 Task: Create a sub task Release to Production / Go Live for the task  Develop a new online tool for online market research in the project BitBridge , assign it to team member softage.2@softage.net and update the status of the sub task to  At Risk , set the priority of the sub task to Medium
Action: Mouse moved to (932, 280)
Screenshot: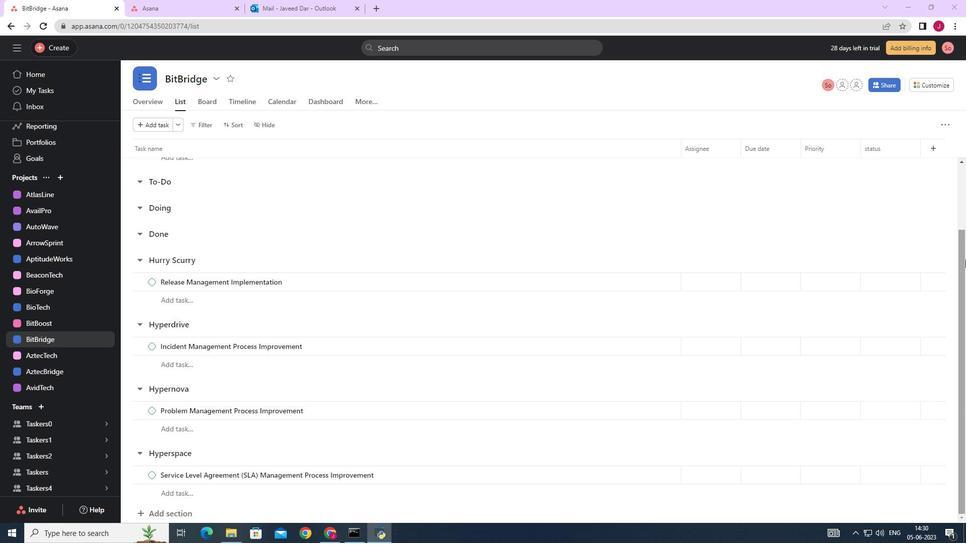 
Action: Mouse scrolled (934, 278) with delta (0, 0)
Screenshot: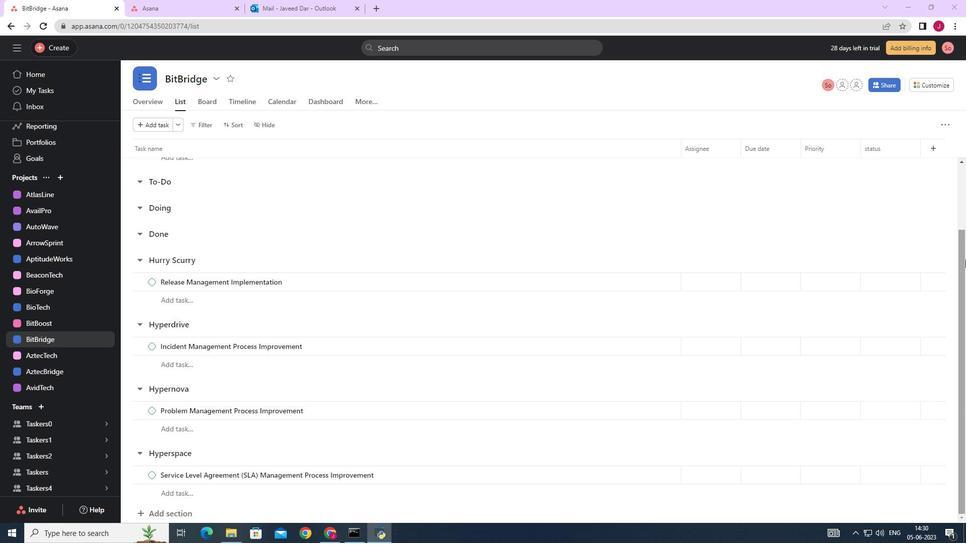
Action: Mouse moved to (902, 297)
Screenshot: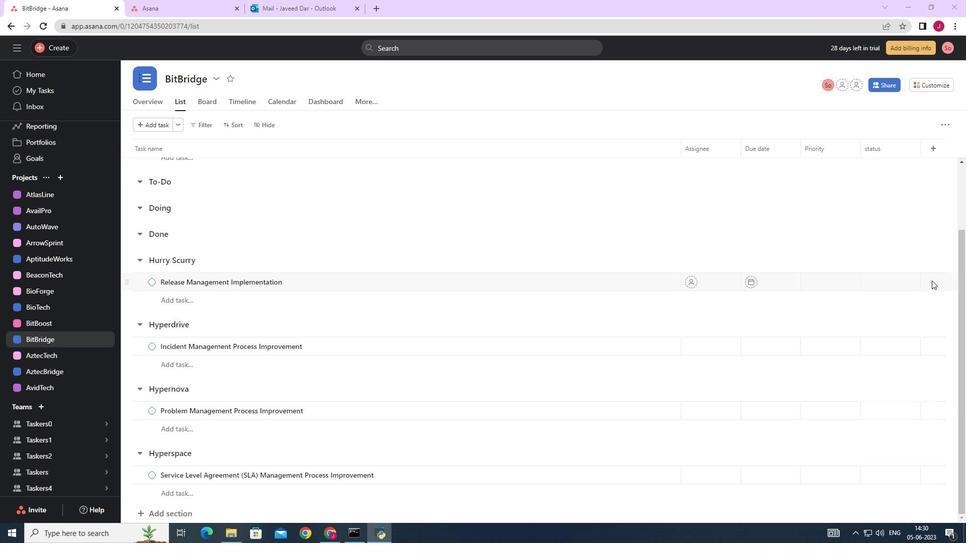 
Action: Mouse scrolled (927, 285) with delta (0, 0)
Screenshot: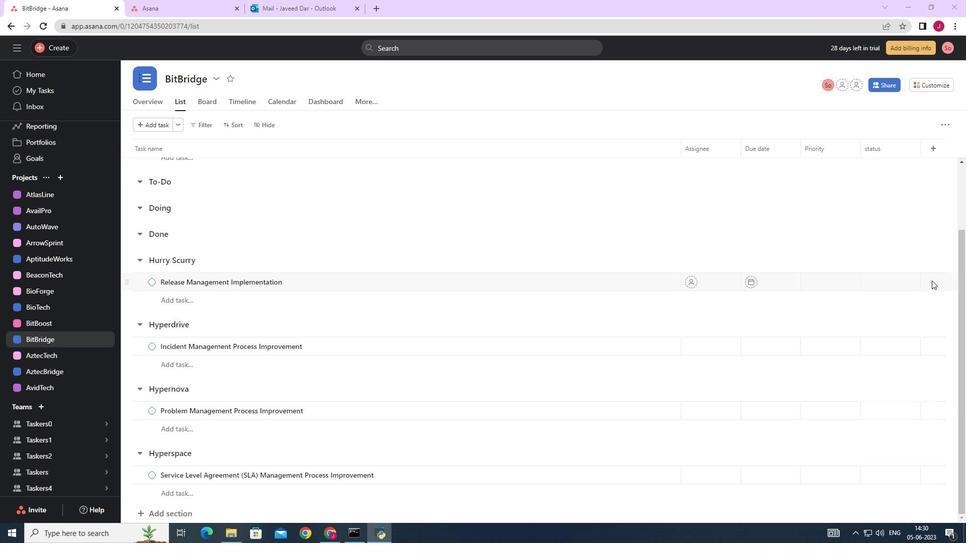 
Action: Mouse moved to (897, 299)
Screenshot: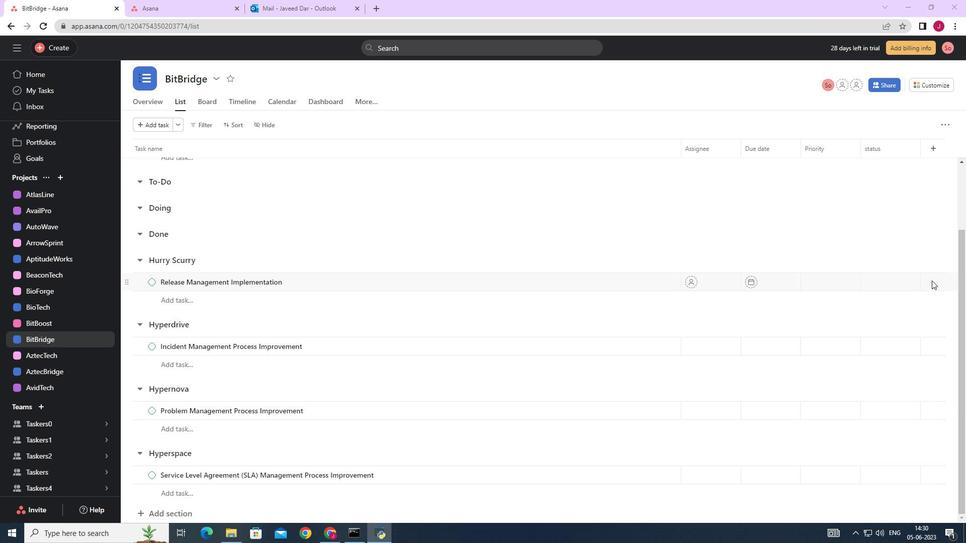 
Action: Mouse scrolled (923, 288) with delta (0, 0)
Screenshot: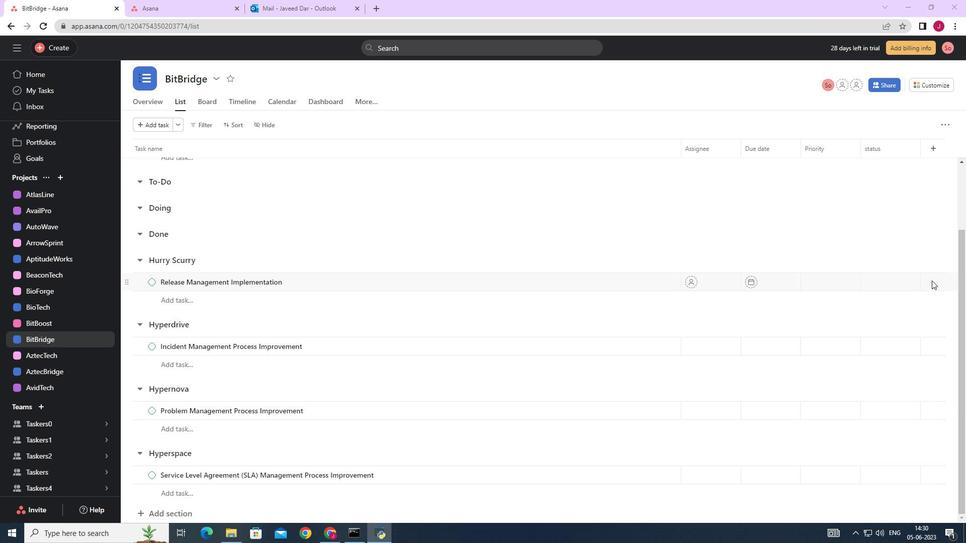 
Action: Mouse moved to (892, 300)
Screenshot: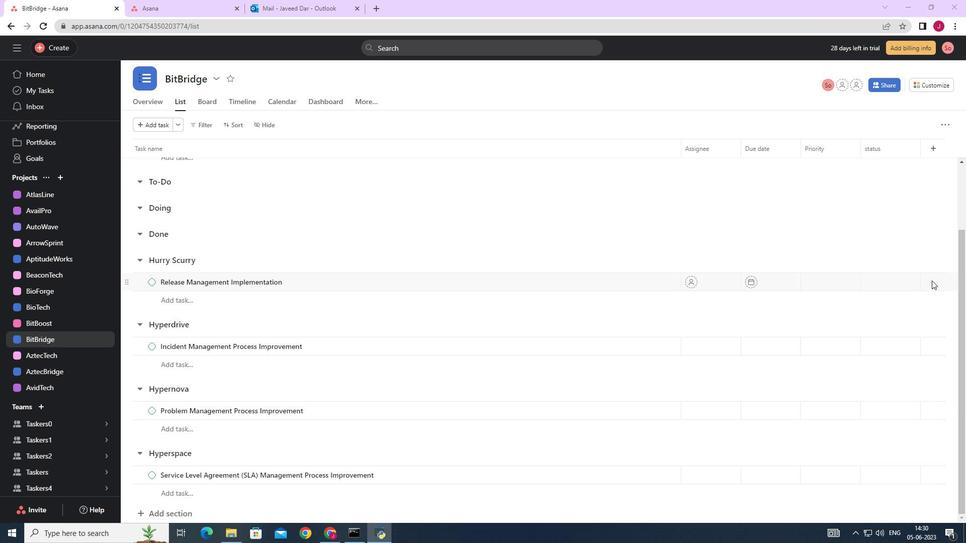 
Action: Mouse scrolled (921, 289) with delta (0, 0)
Screenshot: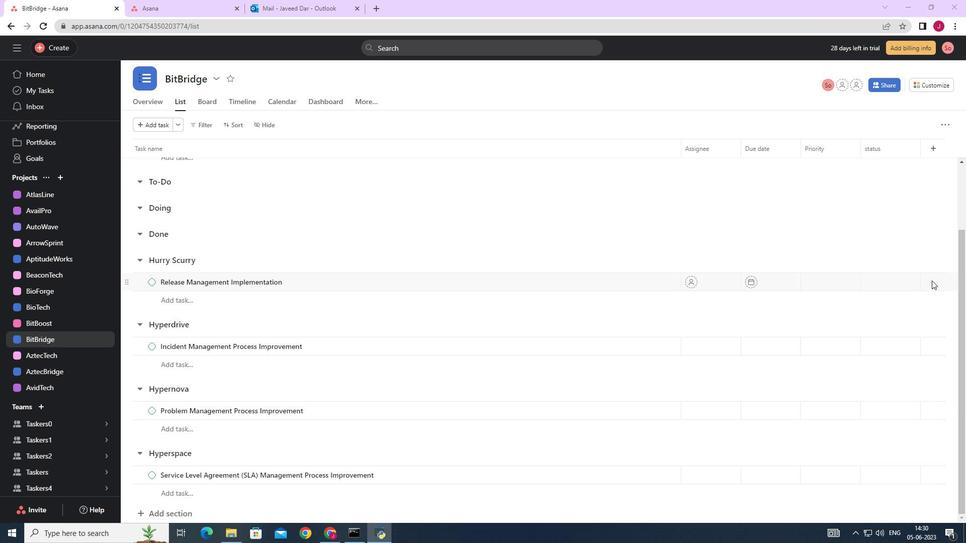 
Action: Mouse moved to (884, 303)
Screenshot: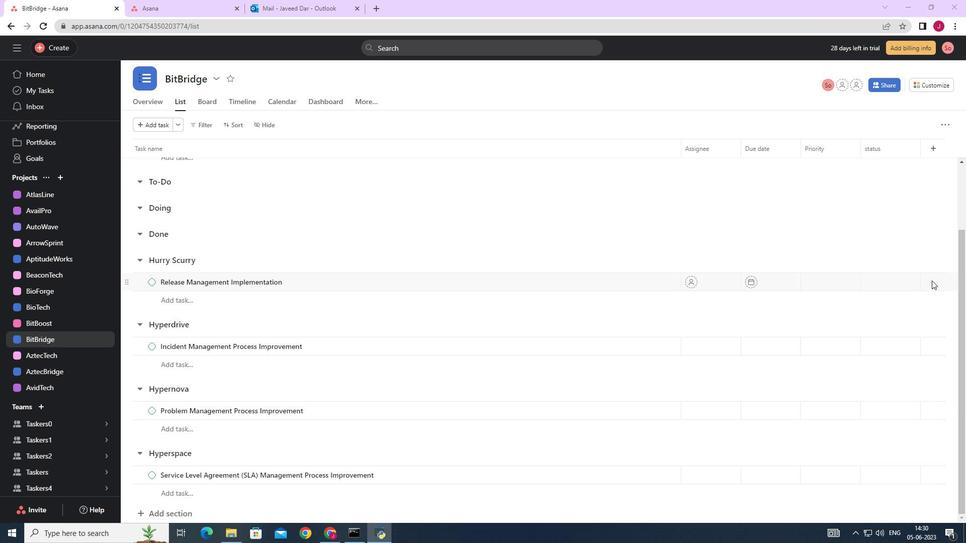 
Action: Mouse scrolled (921, 289) with delta (0, 0)
Screenshot: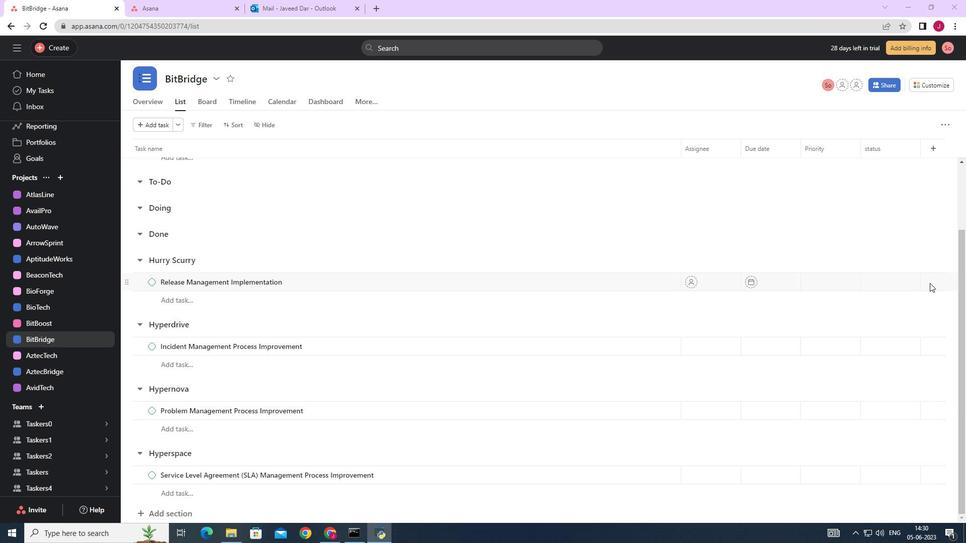 
Action: Mouse moved to (753, 327)
Screenshot: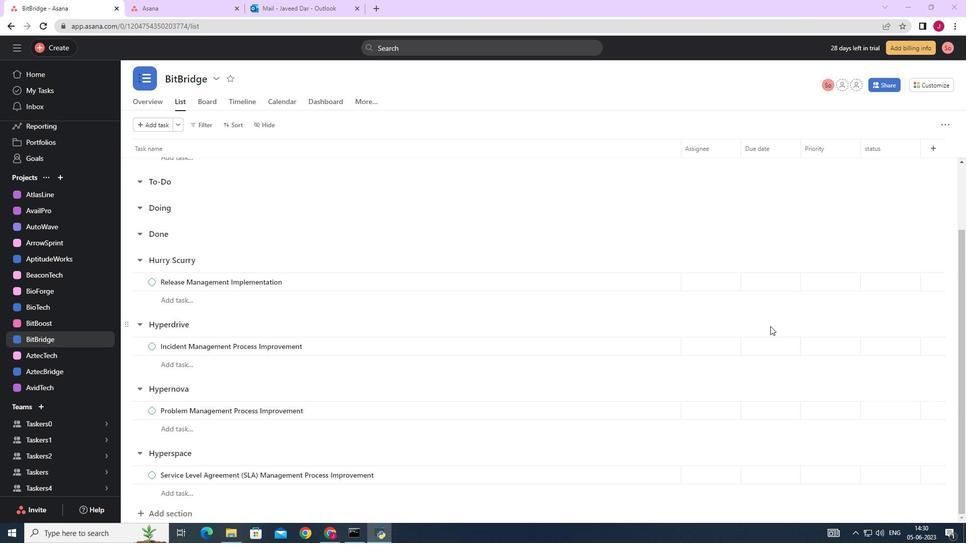 
Action: Mouse scrolled (753, 327) with delta (0, 0)
Screenshot: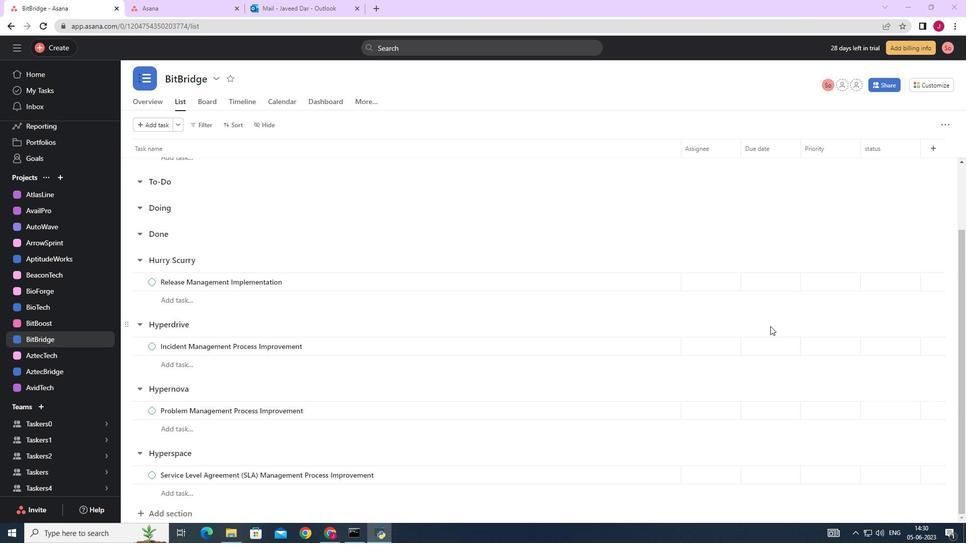 
Action: Mouse scrolled (753, 327) with delta (0, 0)
Screenshot: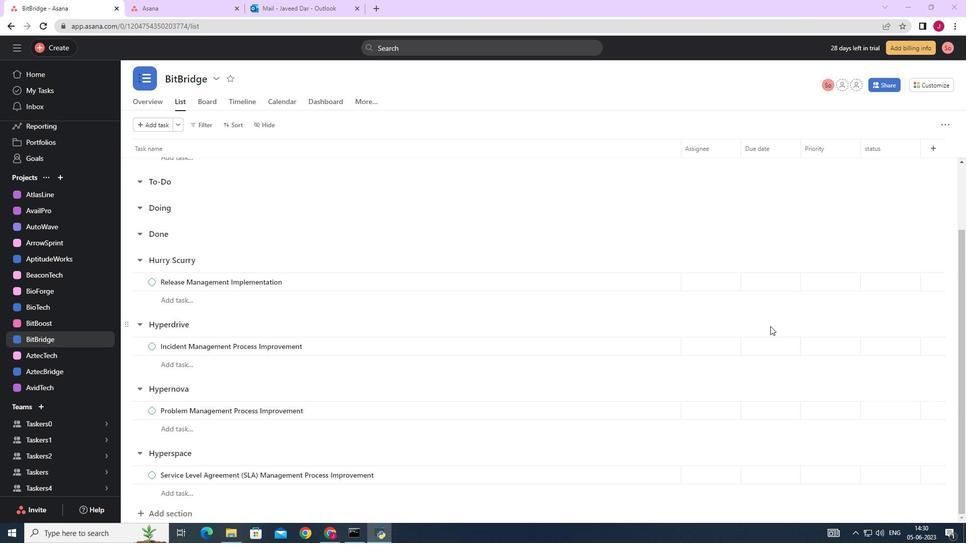 
Action: Mouse scrolled (753, 327) with delta (0, 0)
Screenshot: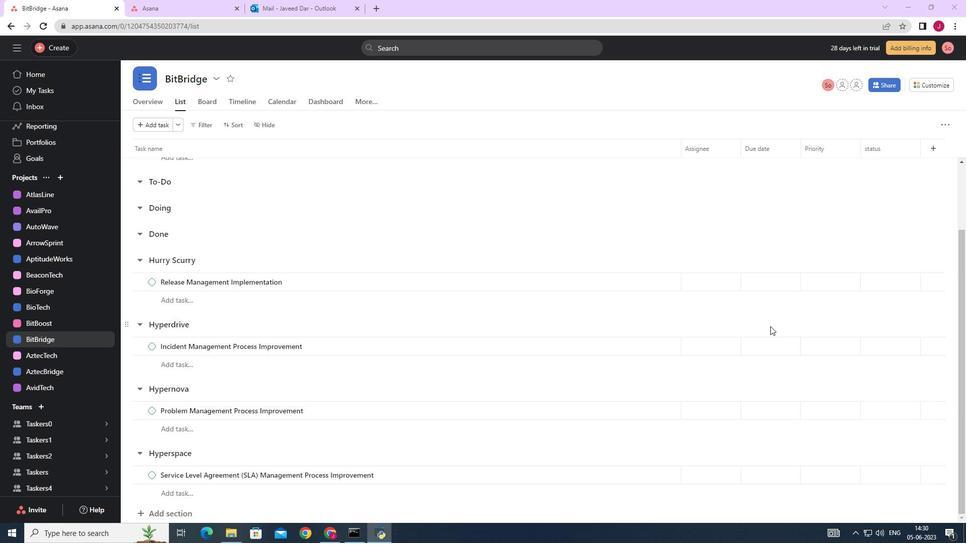 
Action: Mouse moved to (751, 327)
Screenshot: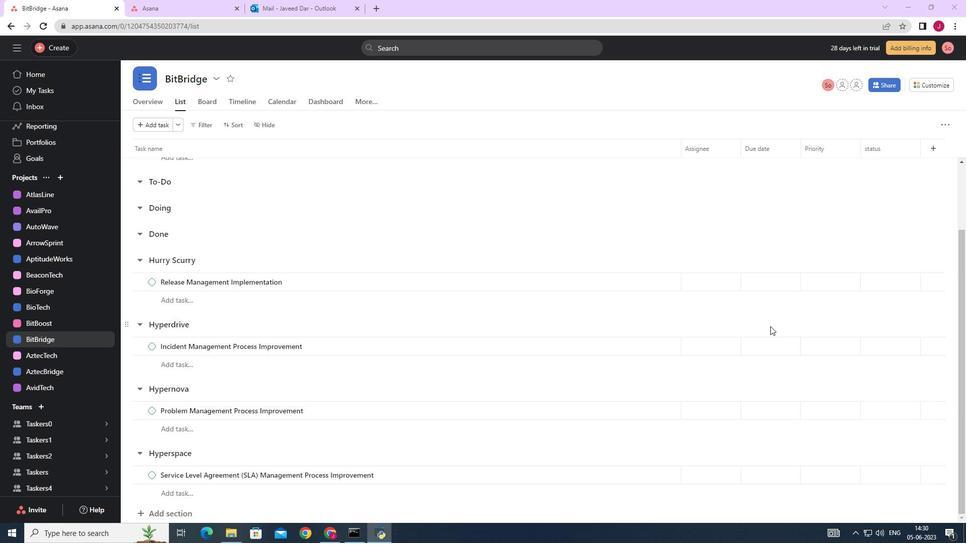 
Action: Mouse scrolled (751, 327) with delta (0, 0)
Screenshot: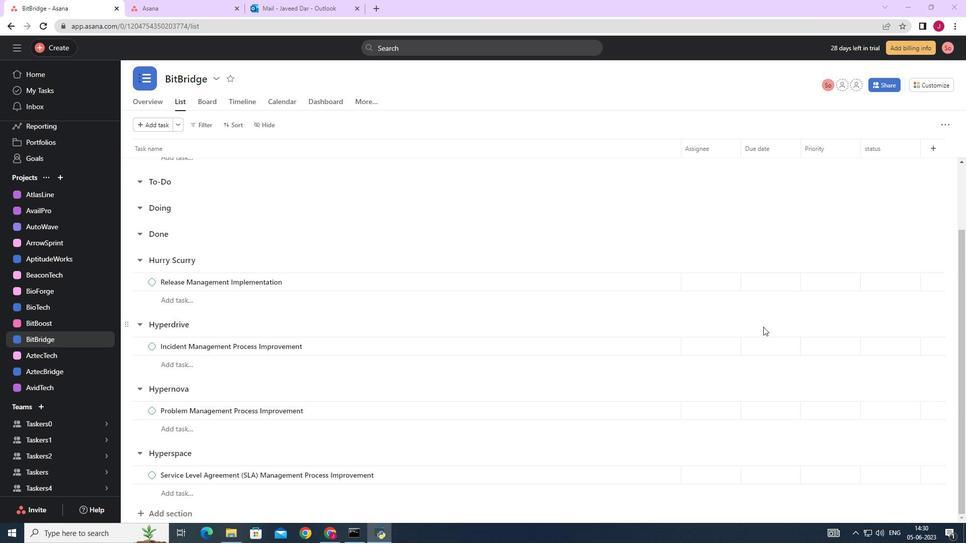 
Action: Mouse moved to (643, 314)
Screenshot: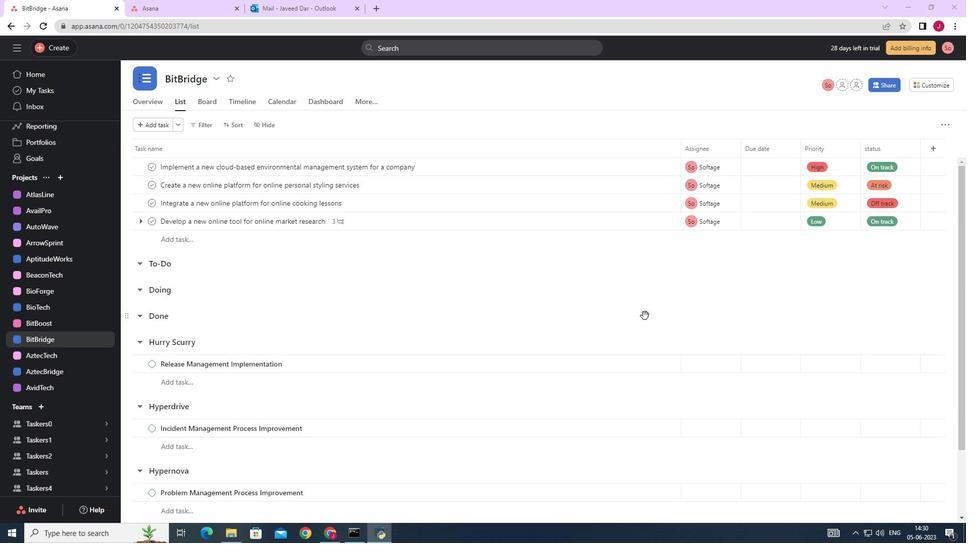 
Action: Mouse scrolled (643, 315) with delta (0, 0)
Screenshot: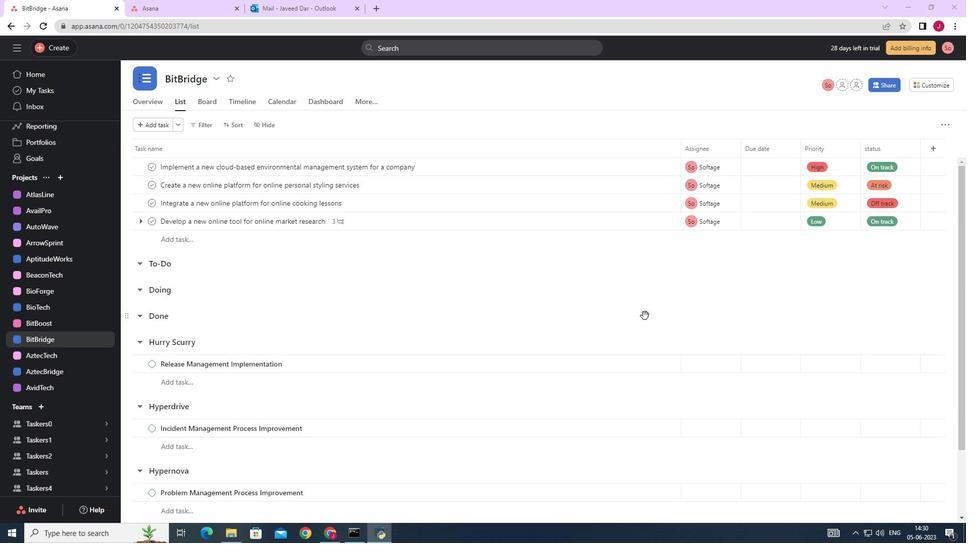 
Action: Mouse scrolled (643, 315) with delta (0, 0)
Screenshot: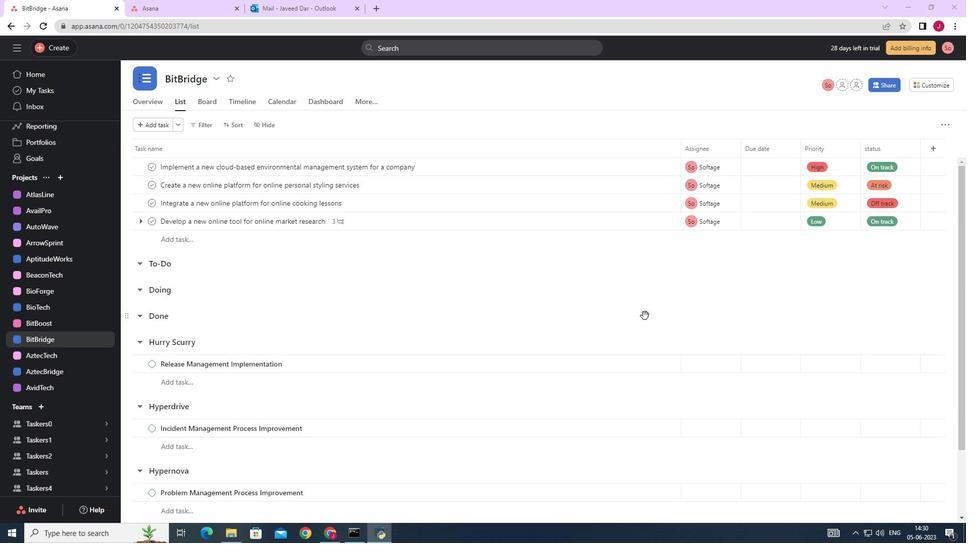 
Action: Mouse scrolled (643, 315) with delta (0, 0)
Screenshot: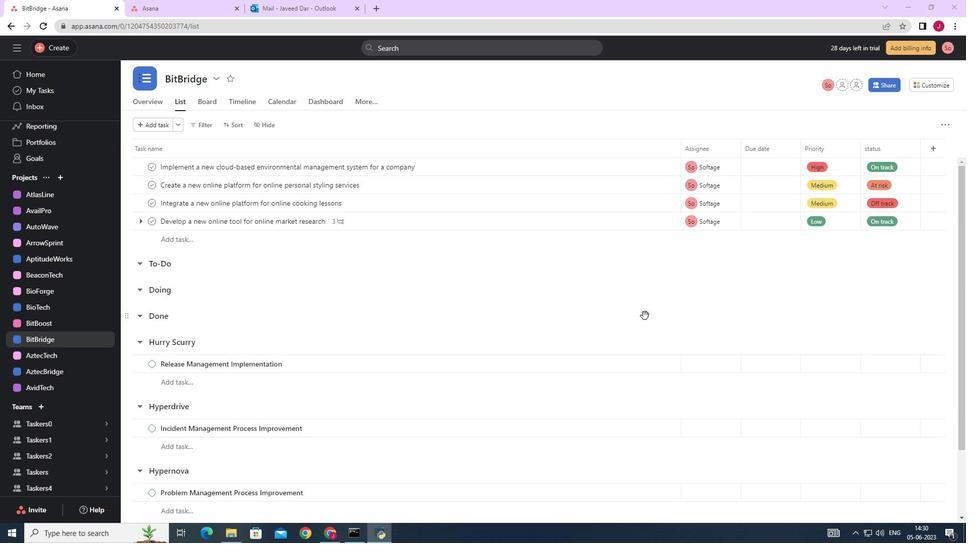 
Action: Mouse moved to (641, 313)
Screenshot: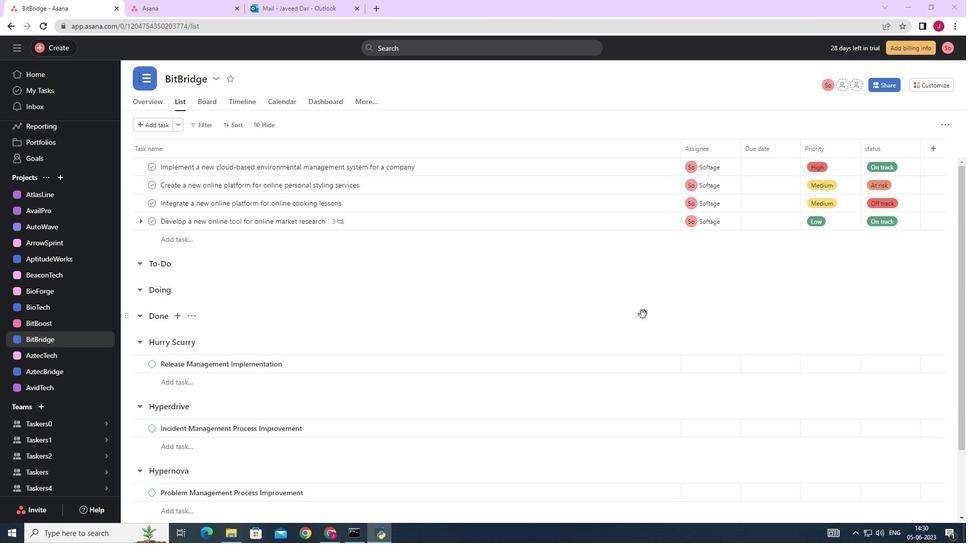 
Action: Mouse scrolled (642, 314) with delta (0, 0)
Screenshot: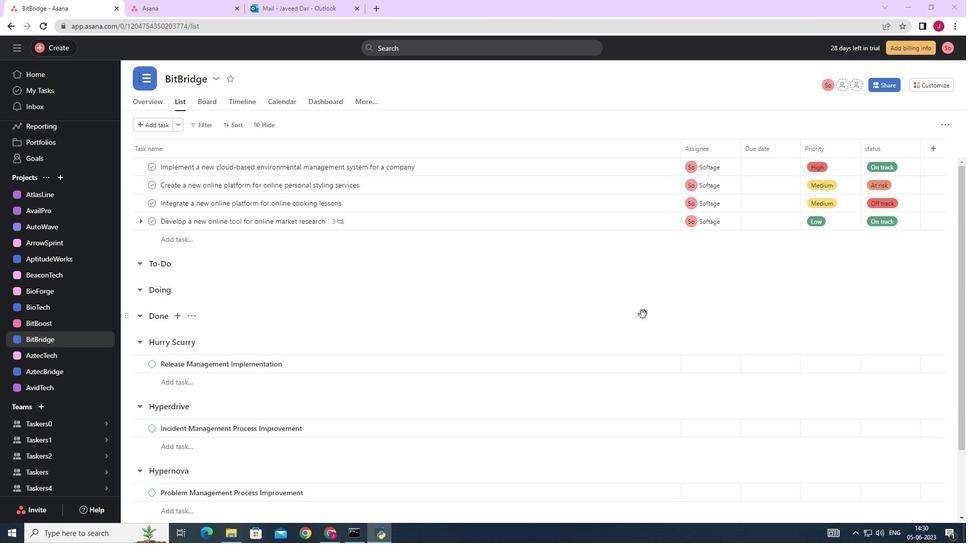 
Action: Mouse moved to (269, 277)
Screenshot: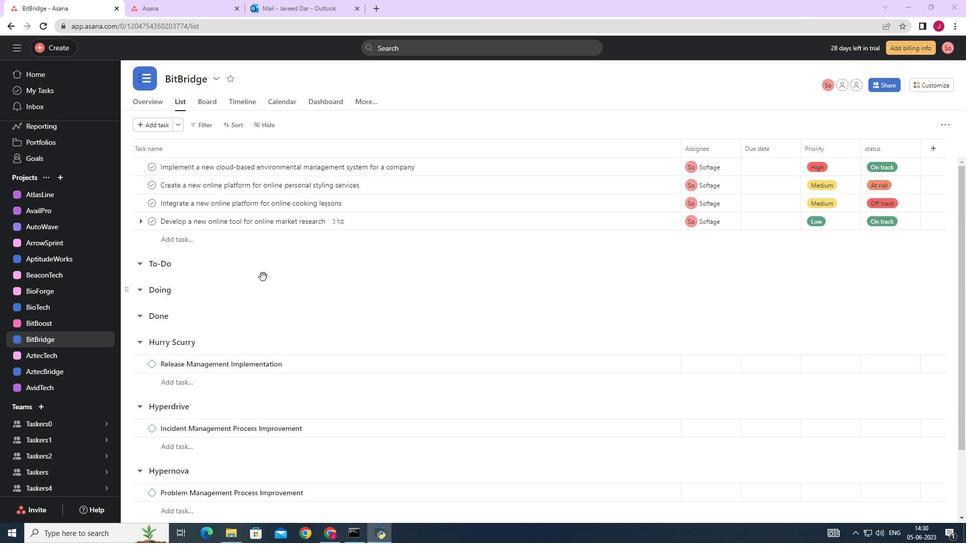 
Action: Mouse scrolled (269, 276) with delta (0, 0)
Screenshot: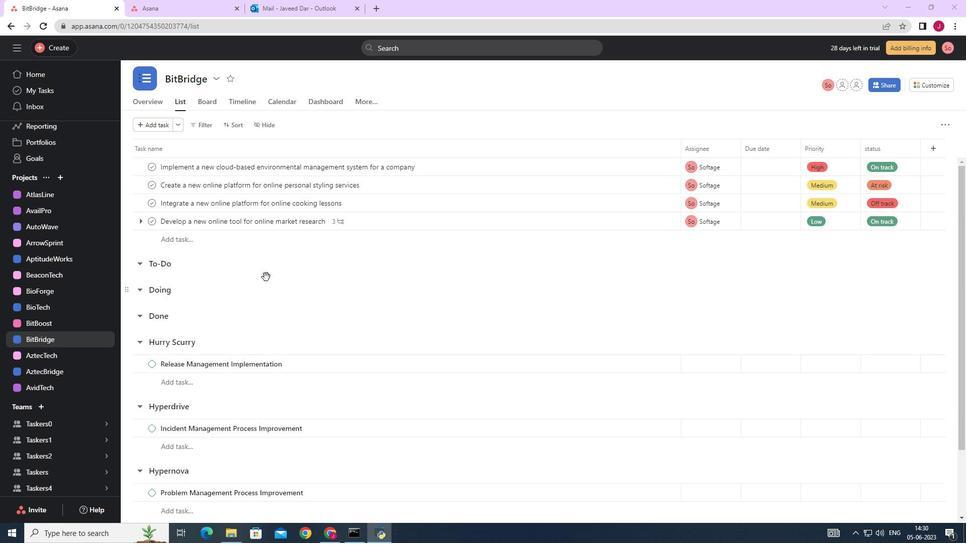 
Action: Mouse scrolled (269, 276) with delta (0, 0)
Screenshot: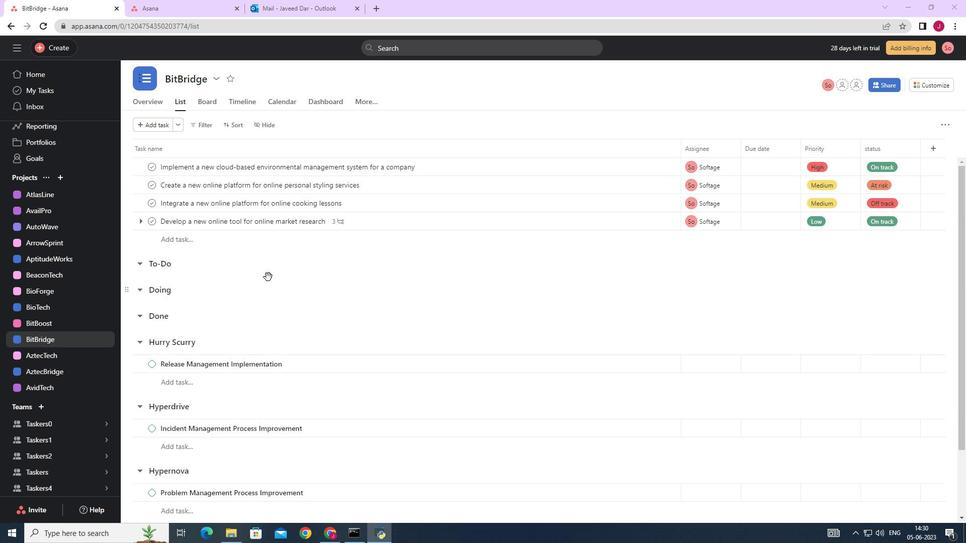 
Action: Mouse scrolled (269, 276) with delta (0, 0)
Screenshot: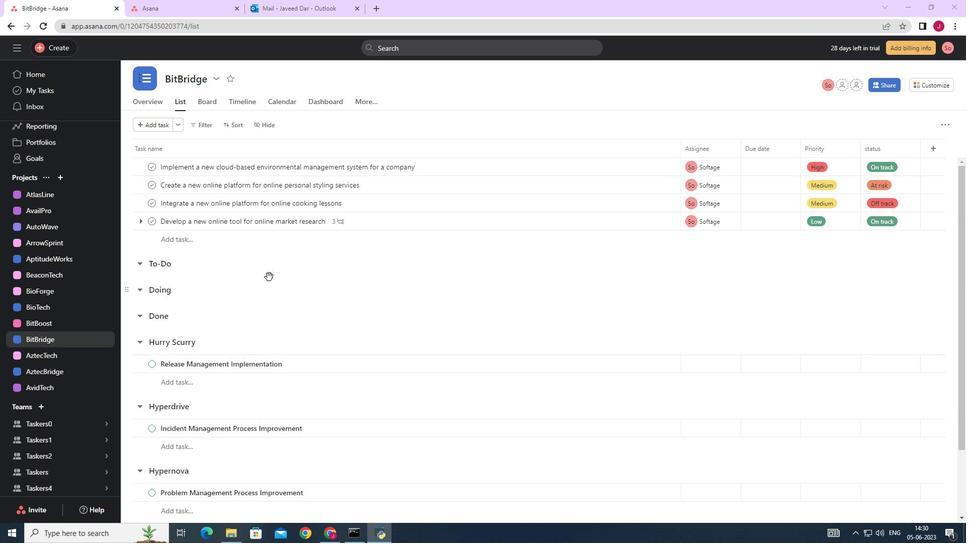 
Action: Mouse scrolled (269, 276) with delta (0, 0)
Screenshot: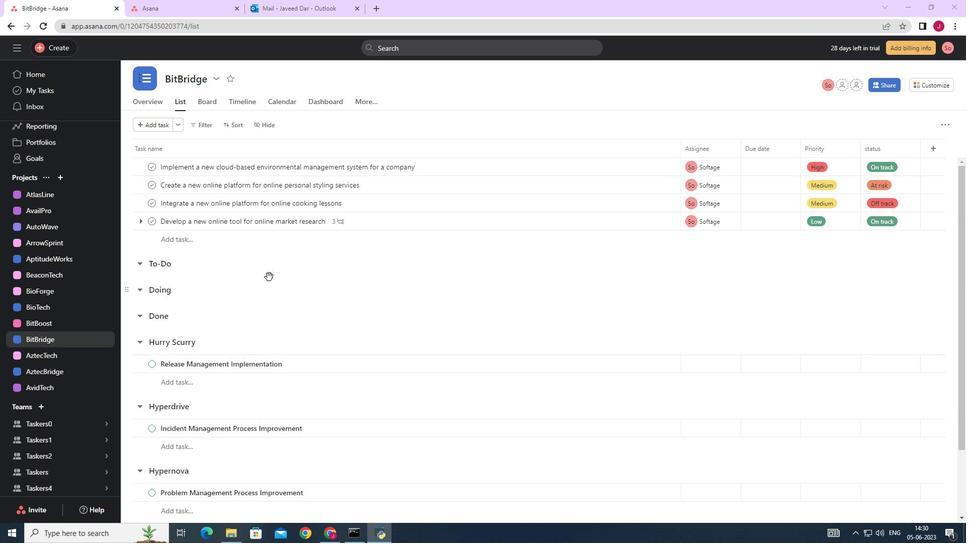 
Action: Mouse scrolled (269, 276) with delta (0, 0)
Screenshot: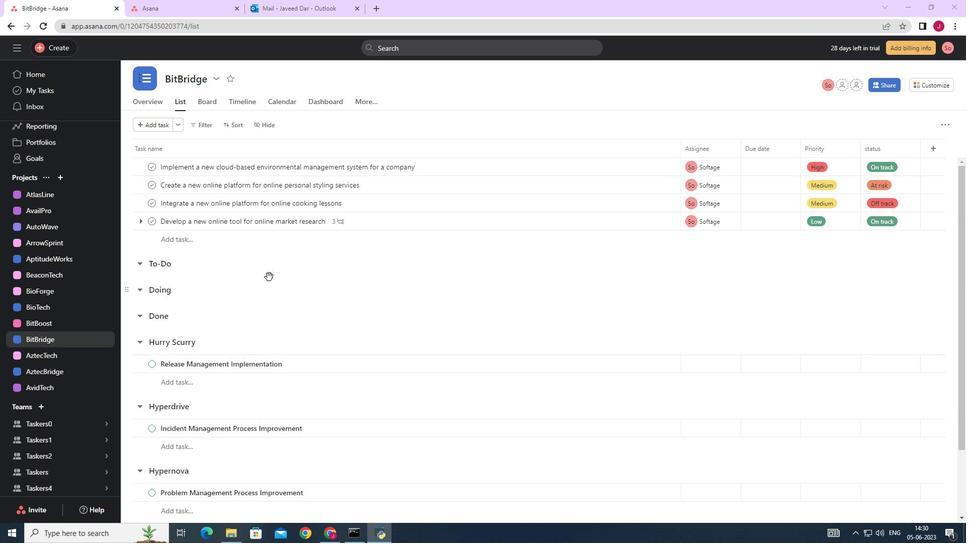 
Action: Mouse moved to (346, 255)
Screenshot: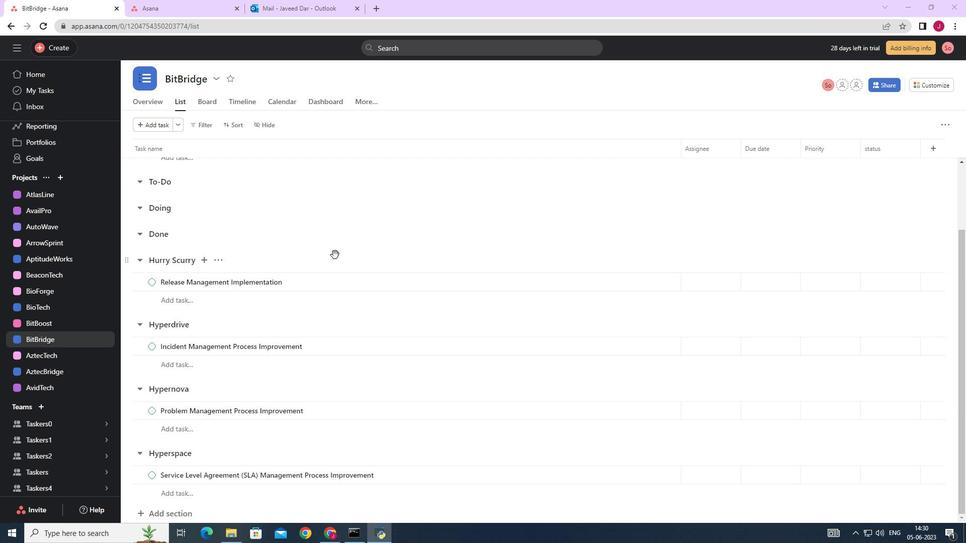 
Action: Mouse scrolled (346, 255) with delta (0, 0)
Screenshot: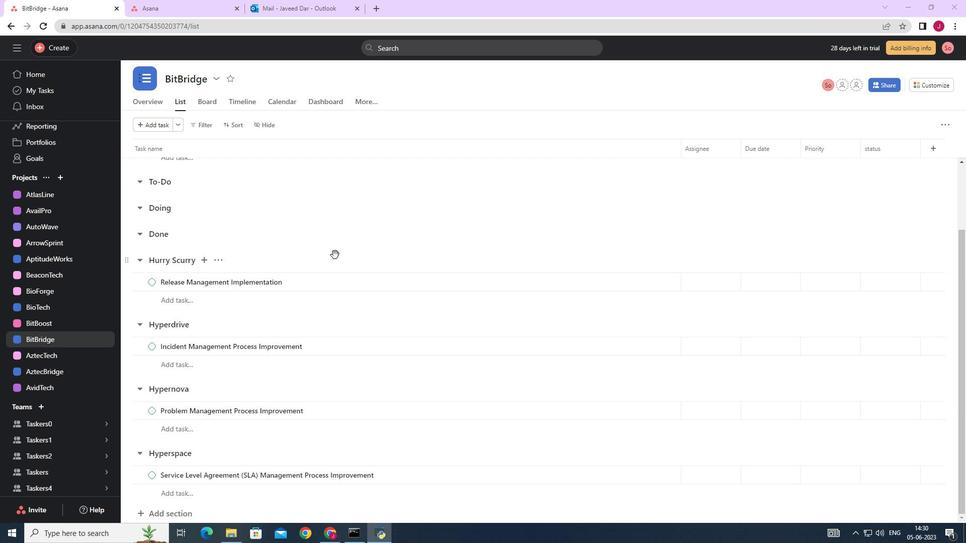 
Action: Mouse scrolled (346, 255) with delta (0, 0)
Screenshot: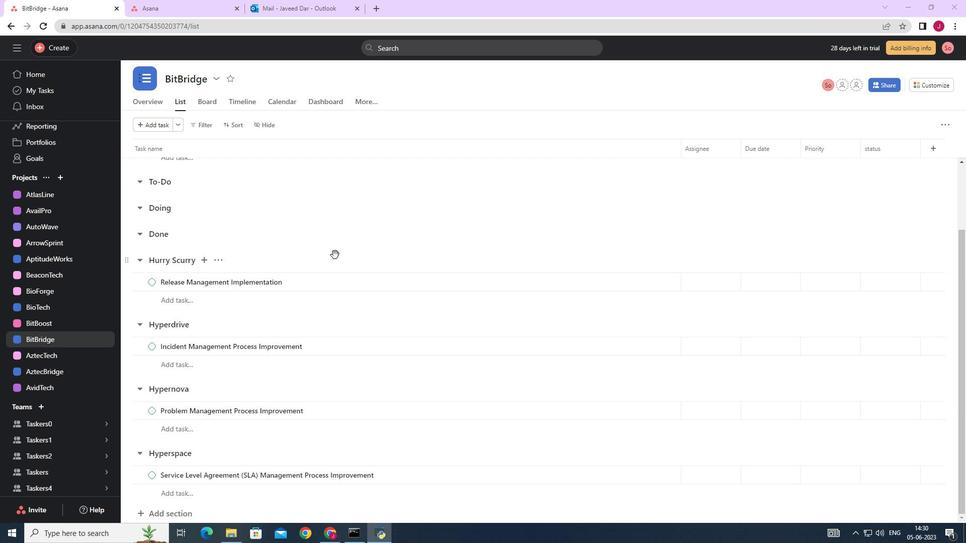 
Action: Mouse scrolled (346, 255) with delta (0, 0)
Screenshot: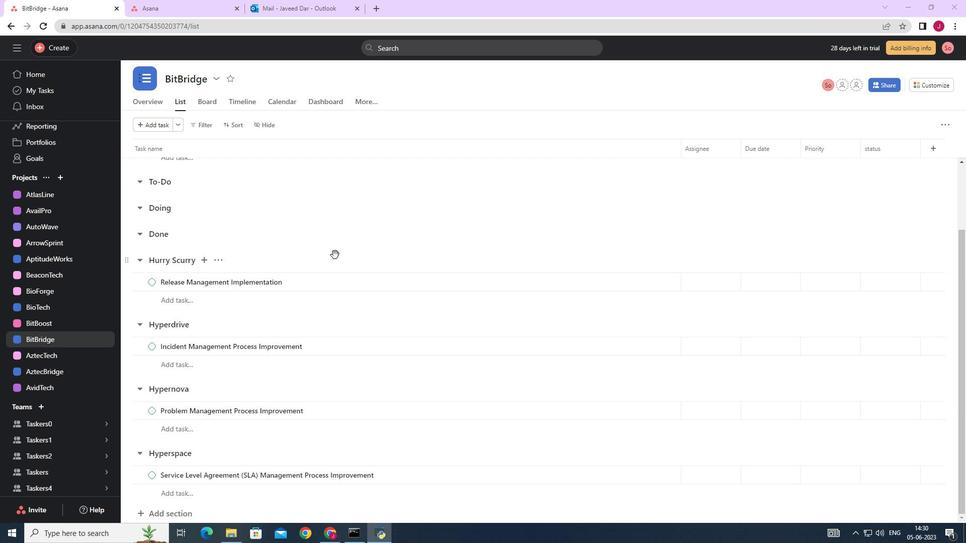 
Action: Mouse scrolled (346, 255) with delta (0, 0)
Screenshot: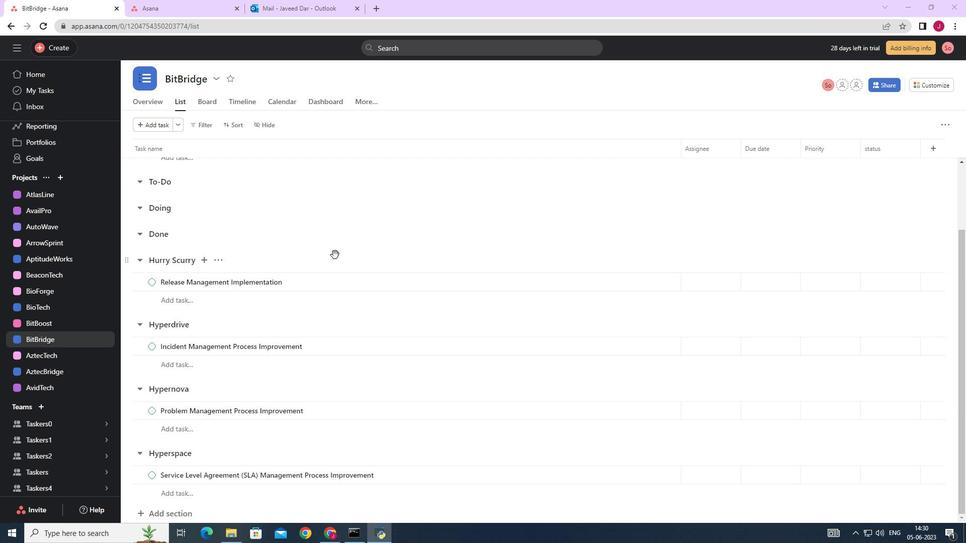 
Action: Mouse moved to (595, 225)
Screenshot: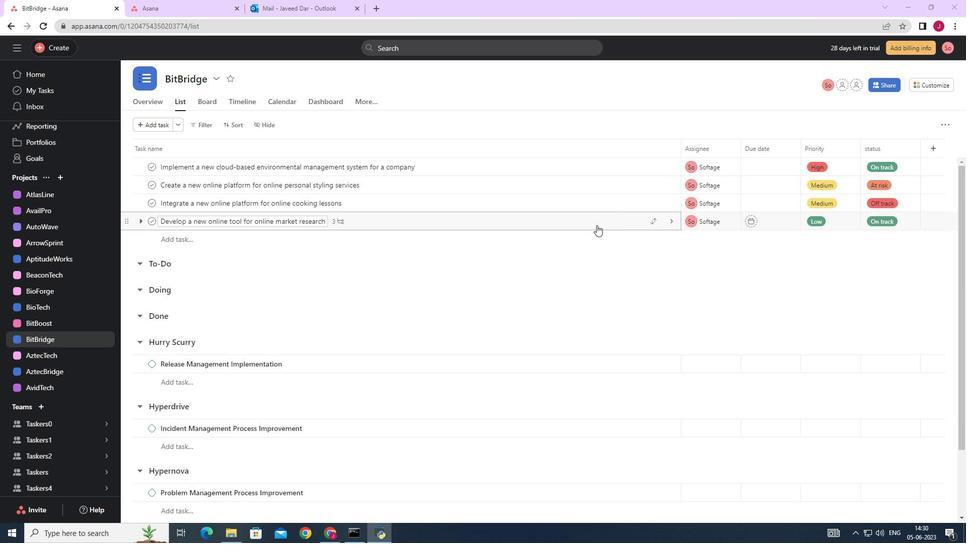 
Action: Mouse pressed left at (595, 225)
Screenshot: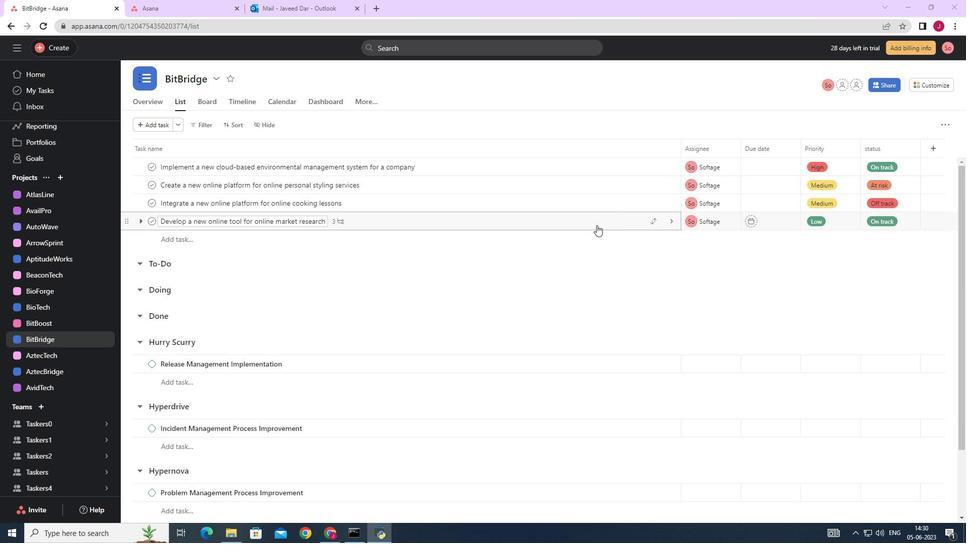 
Action: Mouse moved to (762, 367)
Screenshot: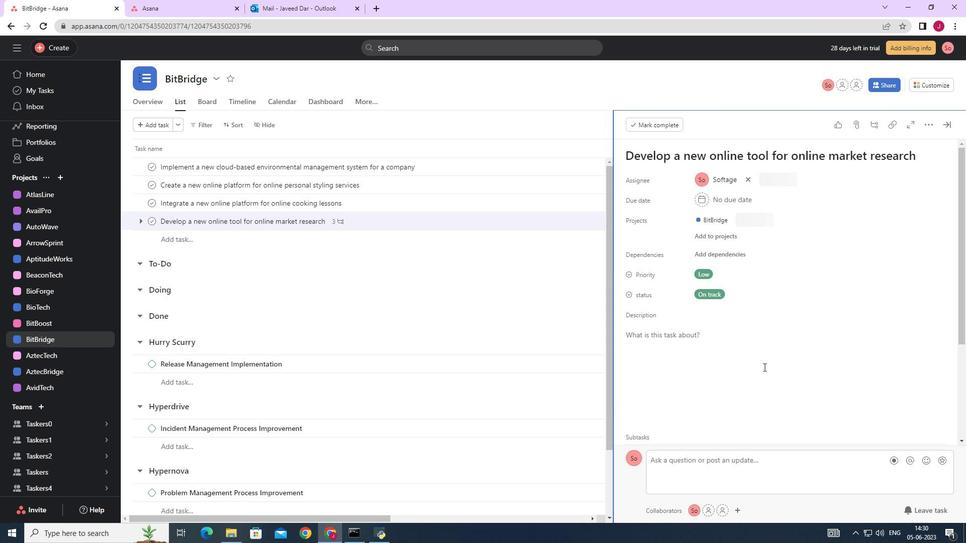 
Action: Mouse scrolled (762, 367) with delta (0, 0)
Screenshot: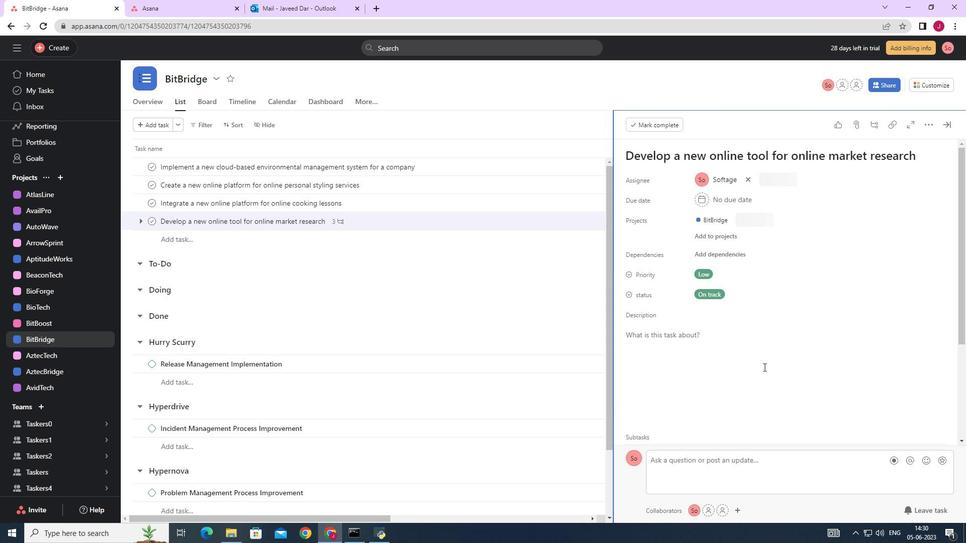 
Action: Mouse moved to (761, 367)
Screenshot: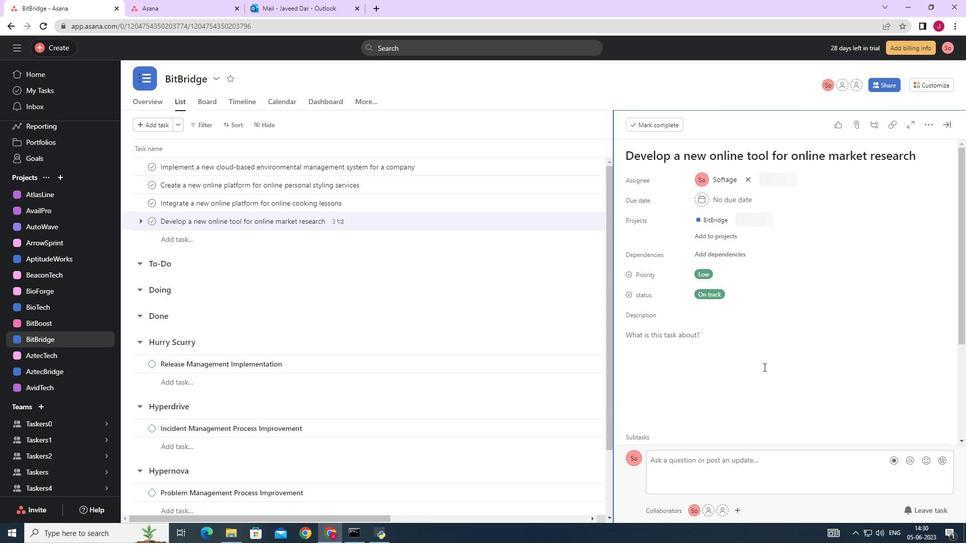 
Action: Mouse scrolled (761, 367) with delta (0, 0)
Screenshot: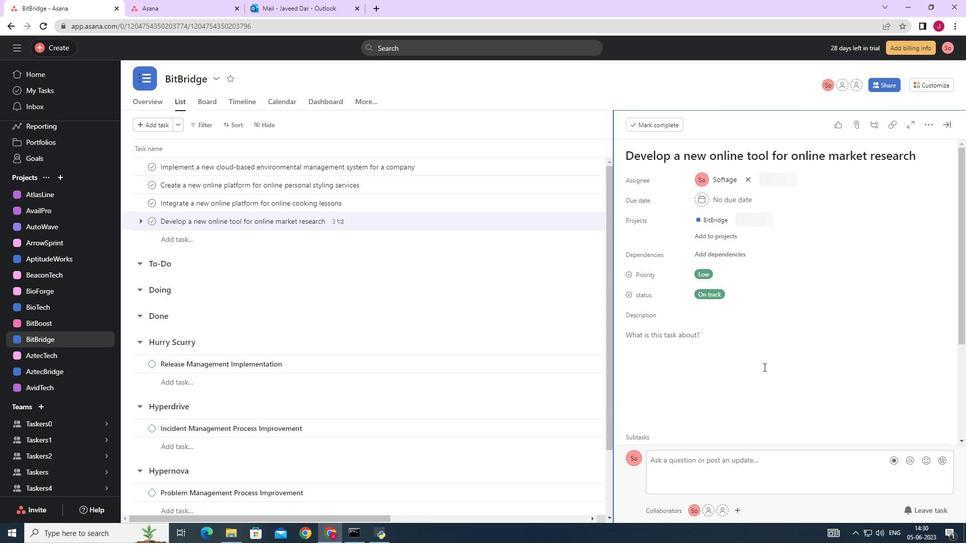 
Action: Mouse moved to (760, 367)
Screenshot: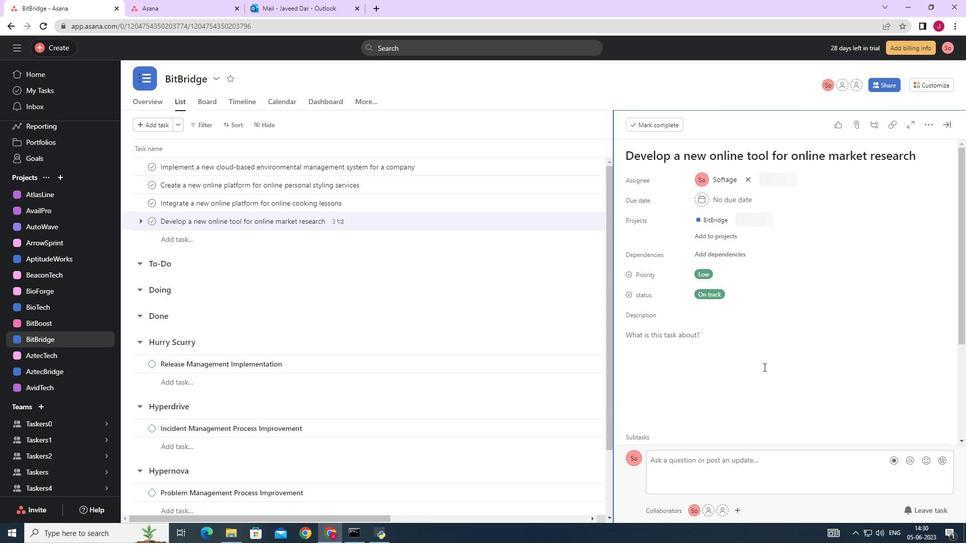 
Action: Mouse scrolled (760, 367) with delta (0, 0)
Screenshot: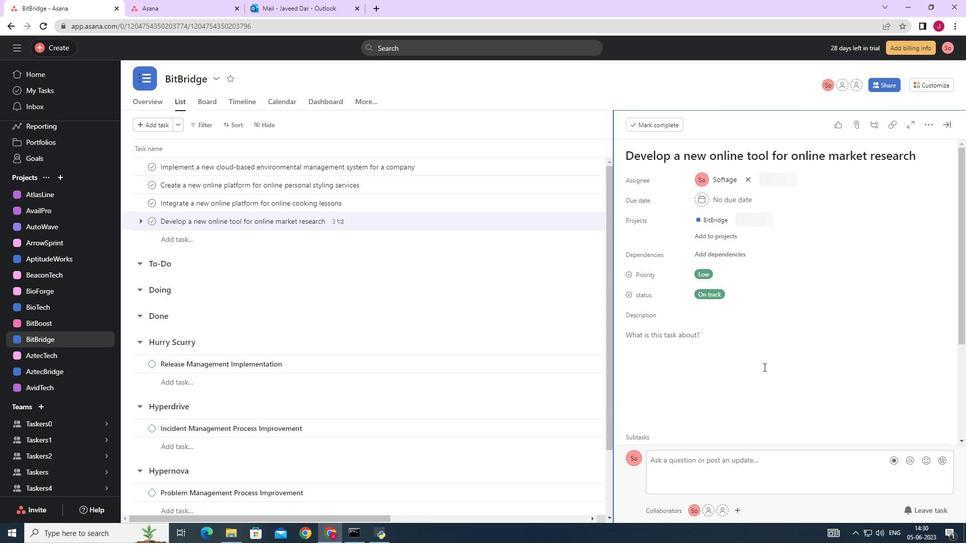 
Action: Mouse moved to (760, 367)
Screenshot: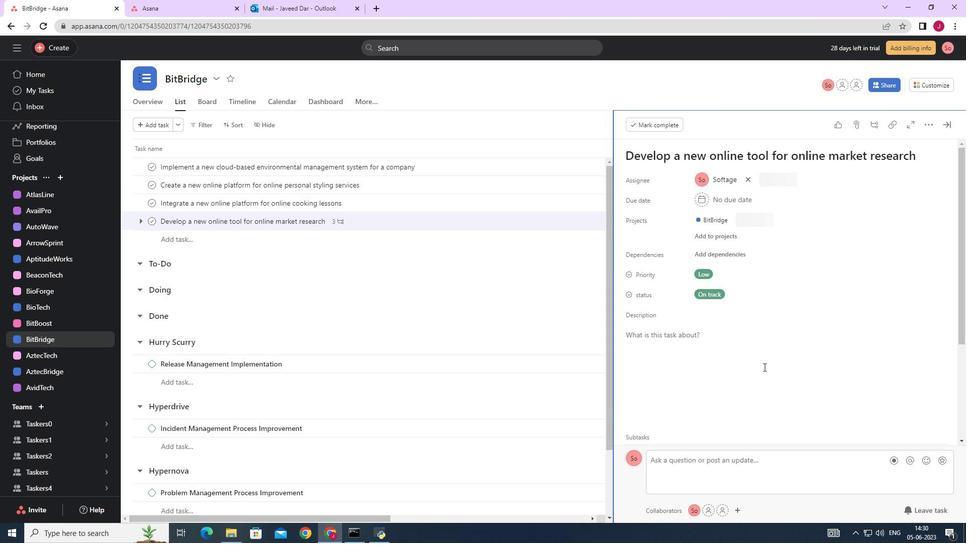 
Action: Mouse scrolled (760, 367) with delta (0, 0)
Screenshot: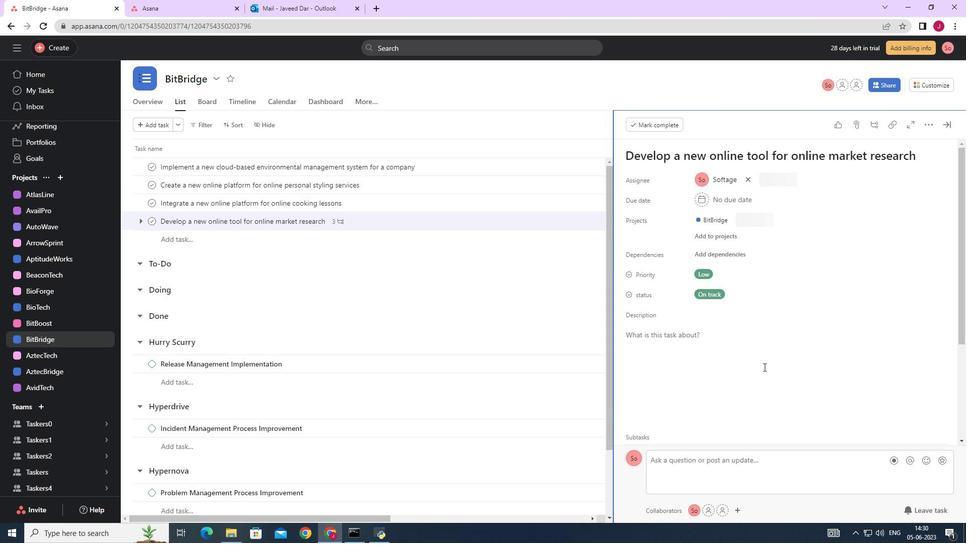 
Action: Mouse moved to (759, 367)
Screenshot: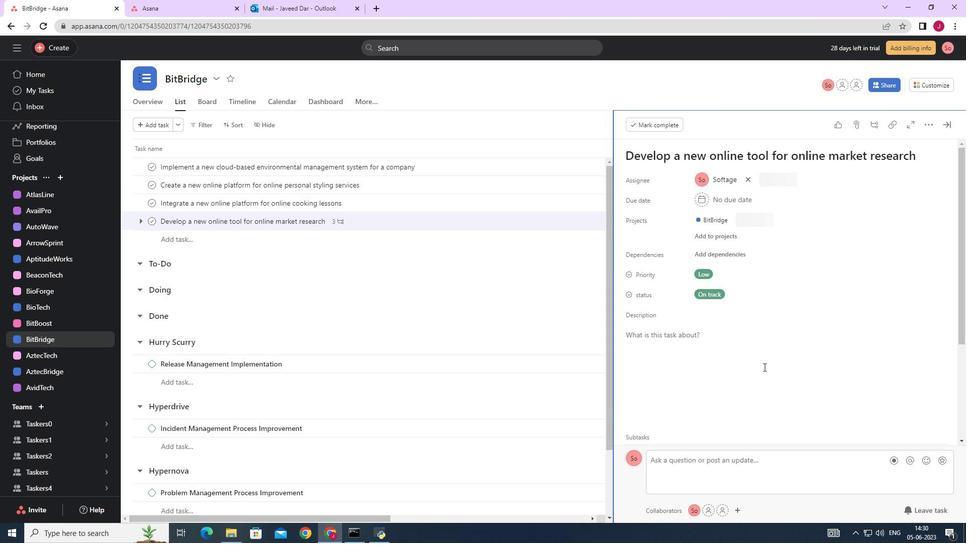 
Action: Mouse scrolled (759, 367) with delta (0, 0)
Screenshot: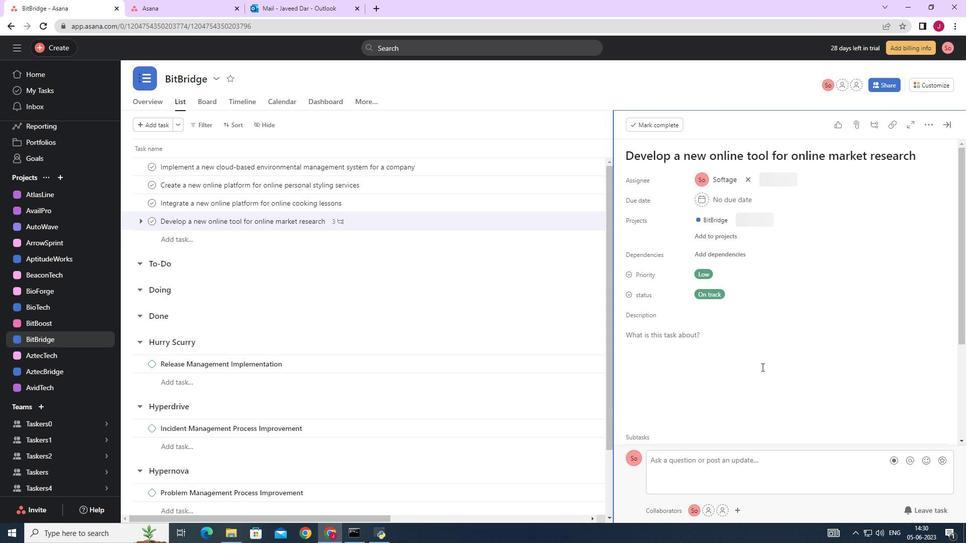 
Action: Mouse moved to (697, 343)
Screenshot: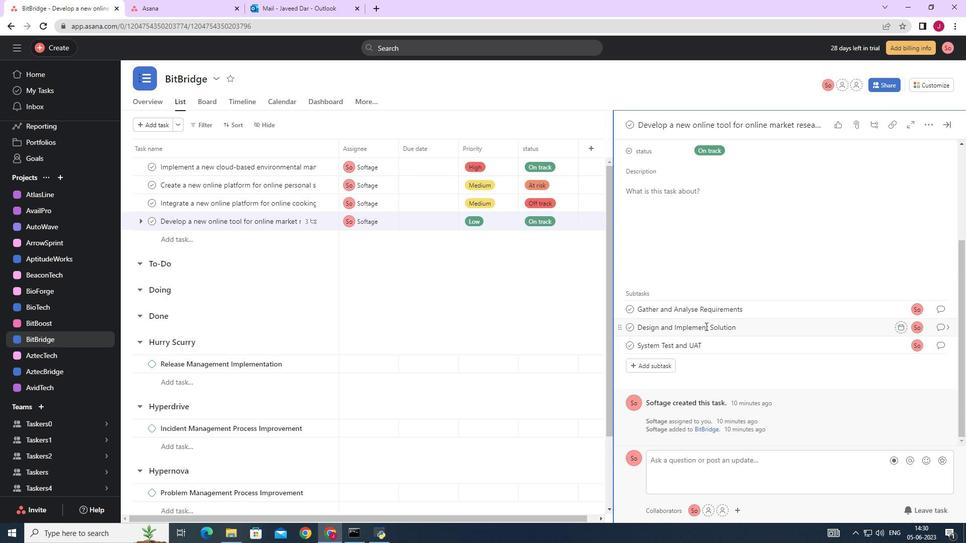 
Action: Mouse scrolled (698, 339) with delta (0, 0)
Screenshot: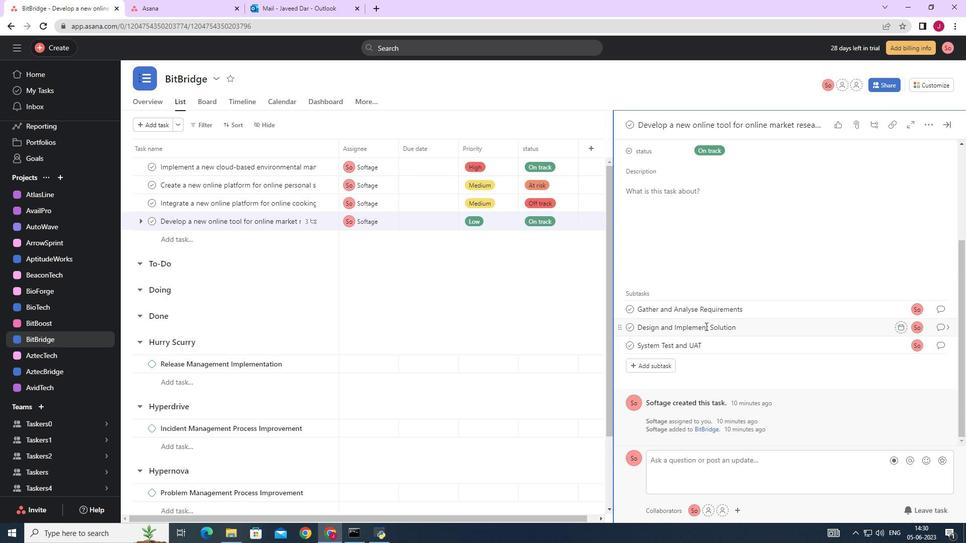 
Action: Mouse moved to (688, 349)
Screenshot: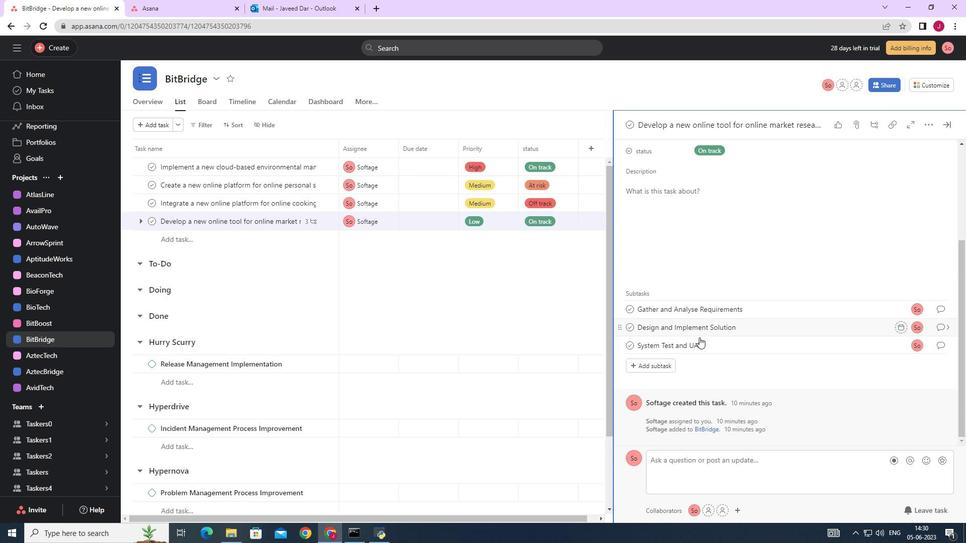 
Action: Mouse scrolled (697, 343) with delta (0, 0)
Screenshot: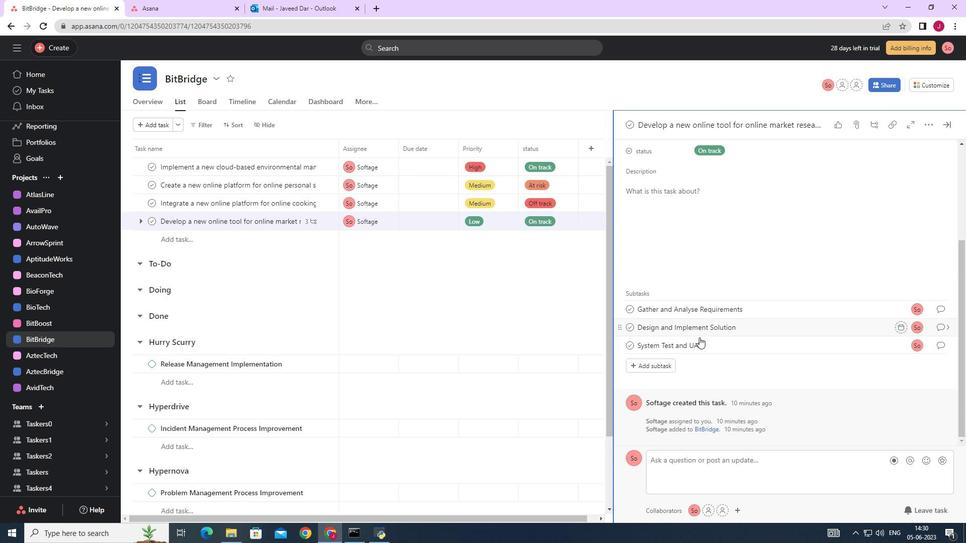 
Action: Mouse moved to (687, 350)
Screenshot: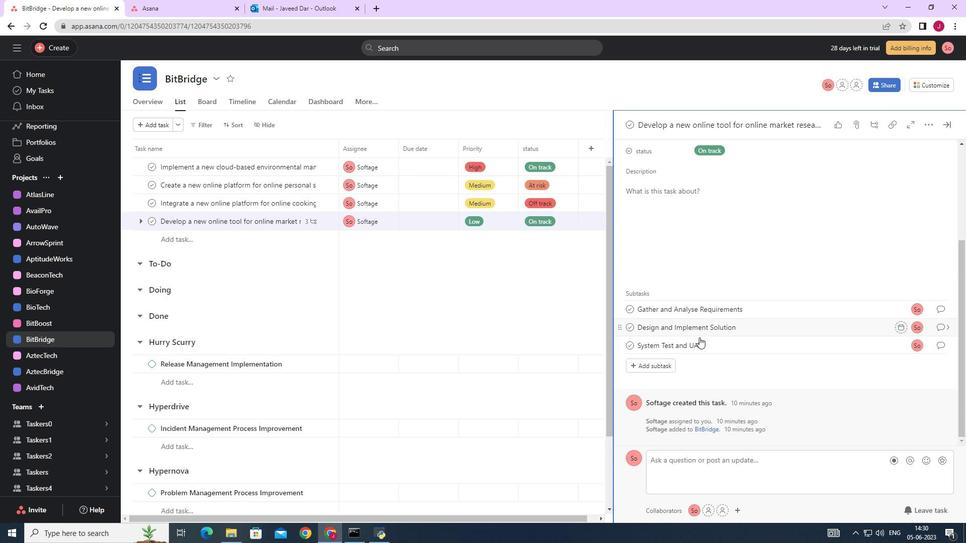 
Action: Mouse scrolled (697, 343) with delta (0, 0)
Screenshot: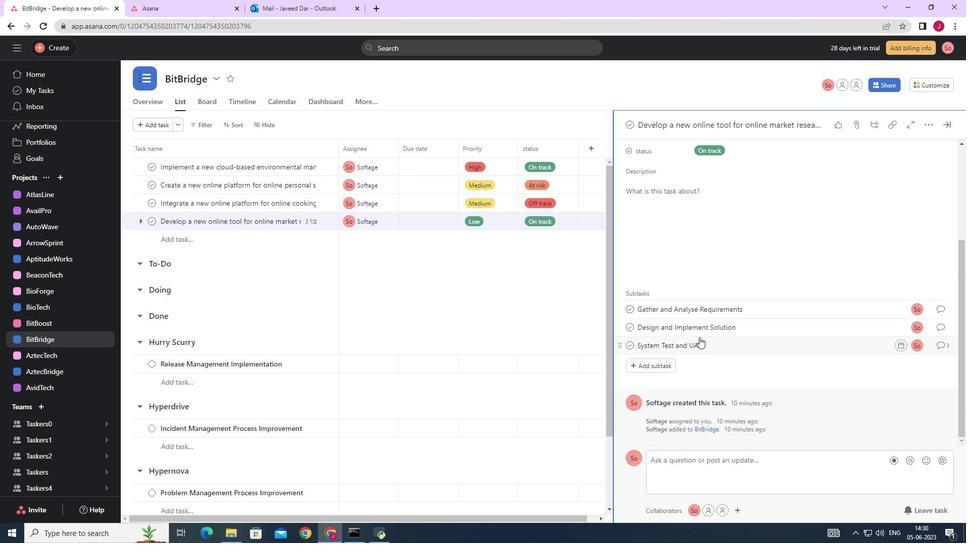
Action: Mouse moved to (685, 351)
Screenshot: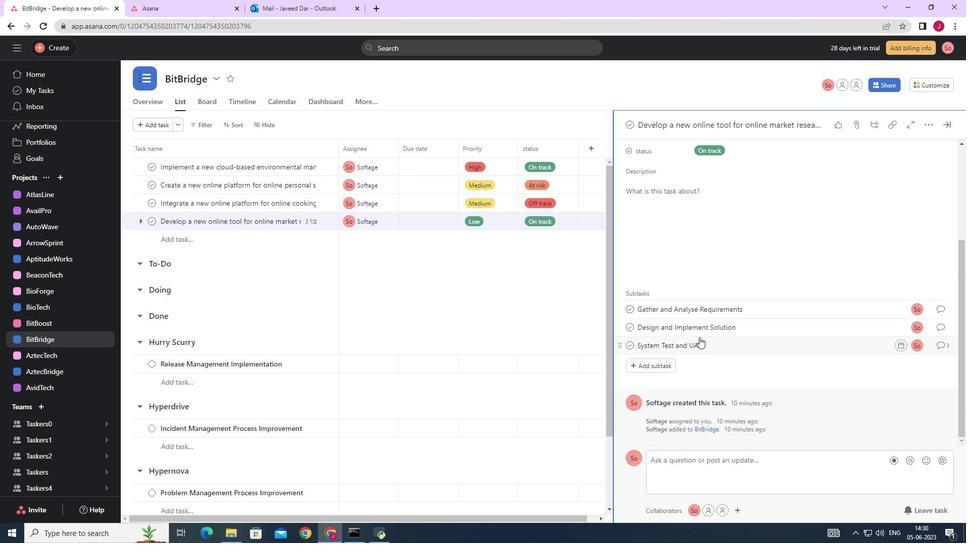 
Action: Mouse scrolled (697, 343) with delta (0, 0)
Screenshot: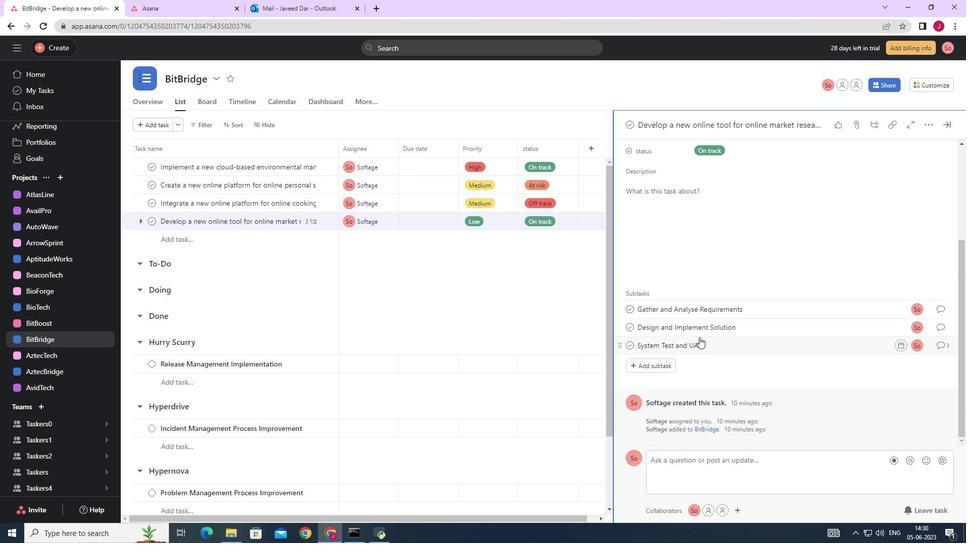
Action: Mouse moved to (668, 366)
Screenshot: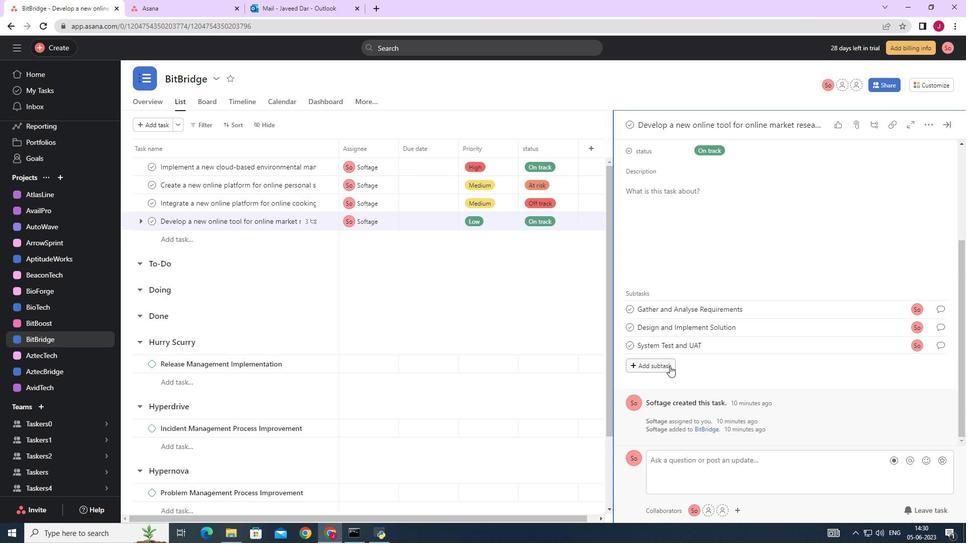 
Action: Mouse pressed left at (668, 366)
Screenshot: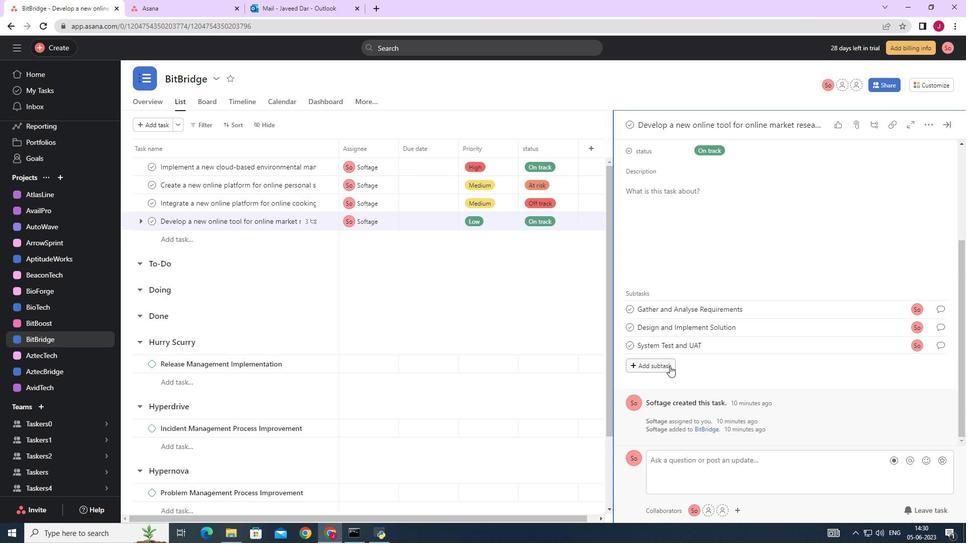 
Action: Mouse moved to (668, 367)
Screenshot: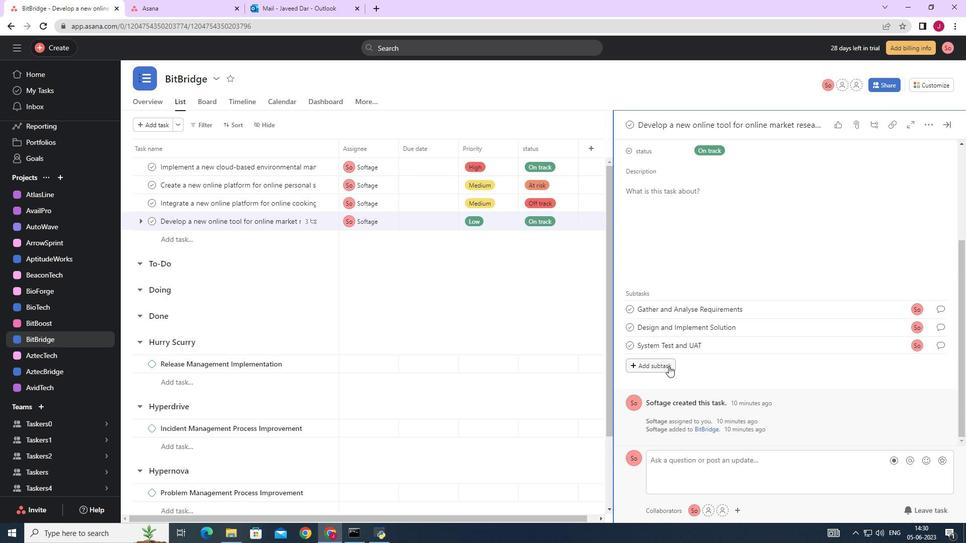 
Action: Key pressed <Key.caps_lock><Key.caps_lock>r<Key.caps_lock>ELEASE<Key.space>TO<Key.space>PRODUCTION<Key.space>/<Key.space><Key.caps_lock>go<Key.backspace>o<Key.backspace><Key.caps_lock>O<Key.space><Key.caps_lock>l<Key.caps_lock>IVE
Screenshot: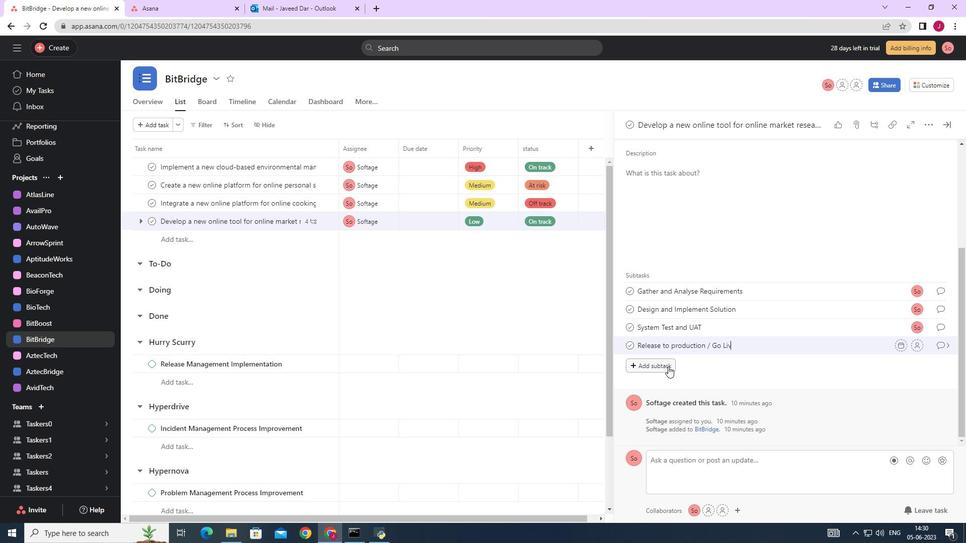 
Action: Mouse moved to (914, 349)
Screenshot: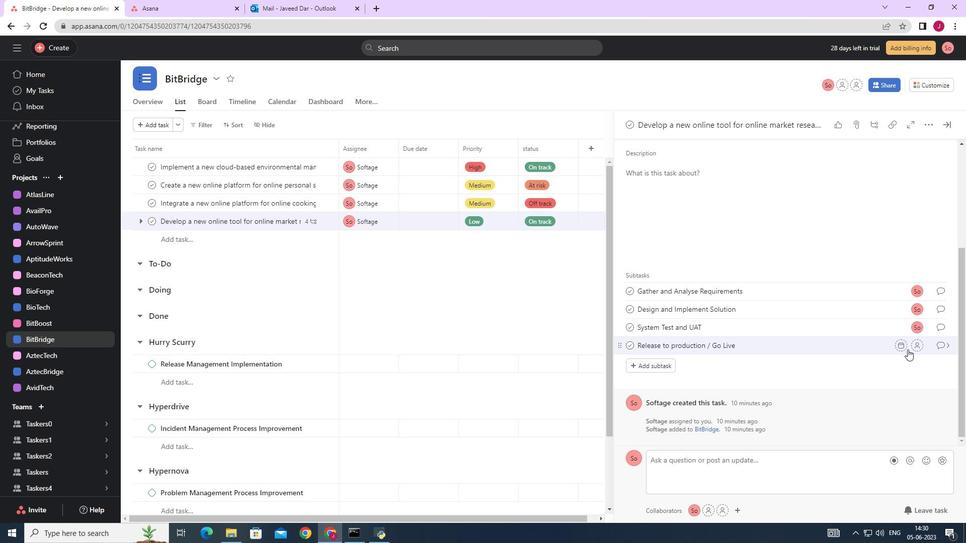 
Action: Mouse pressed left at (914, 349)
Screenshot: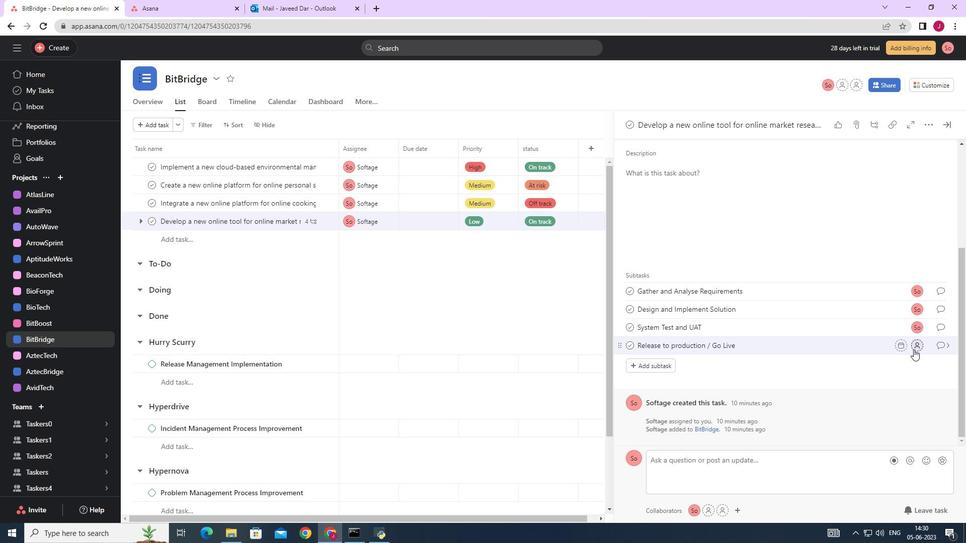 
Action: Mouse moved to (891, 338)
Screenshot: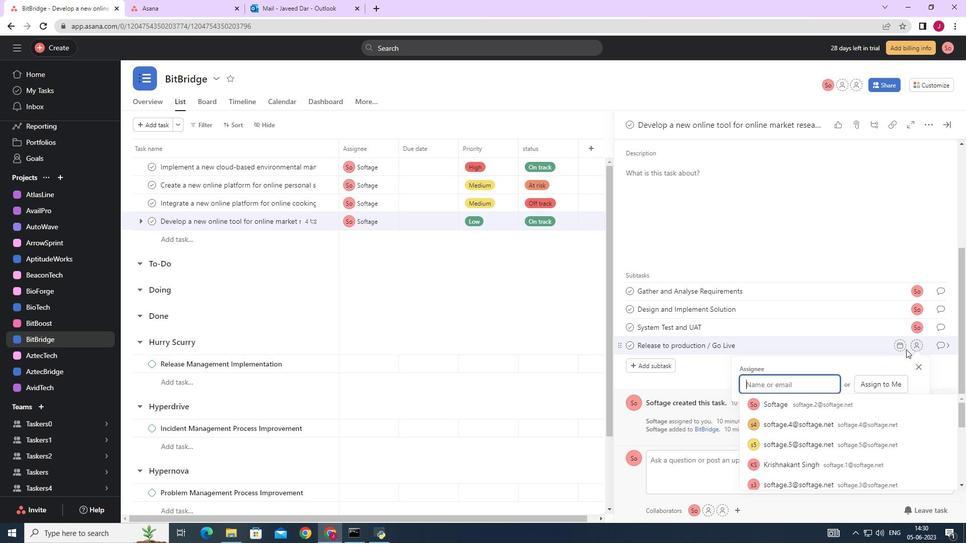 
Action: Key pressed SOFTAGE.2
Screenshot: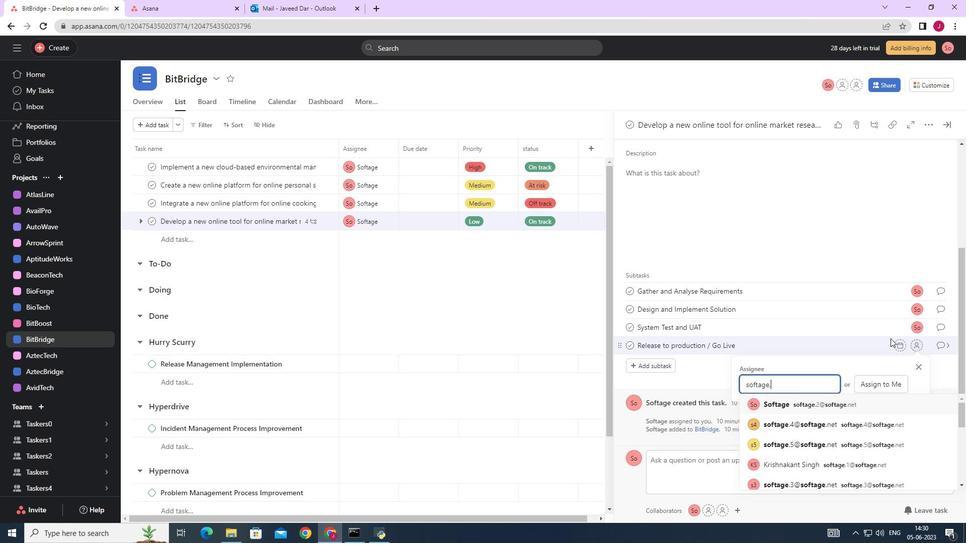 
Action: Mouse moved to (835, 405)
Screenshot: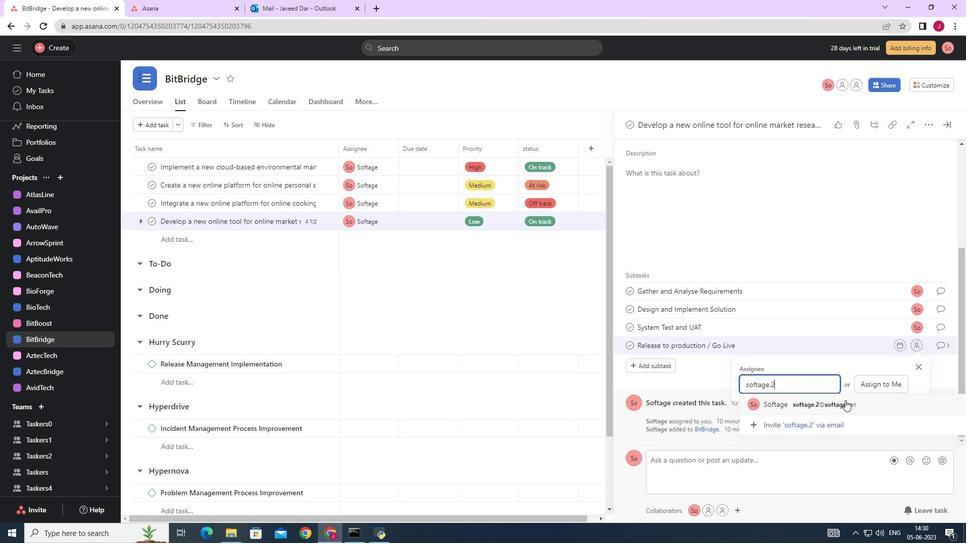 
Action: Mouse pressed left at (835, 405)
Screenshot: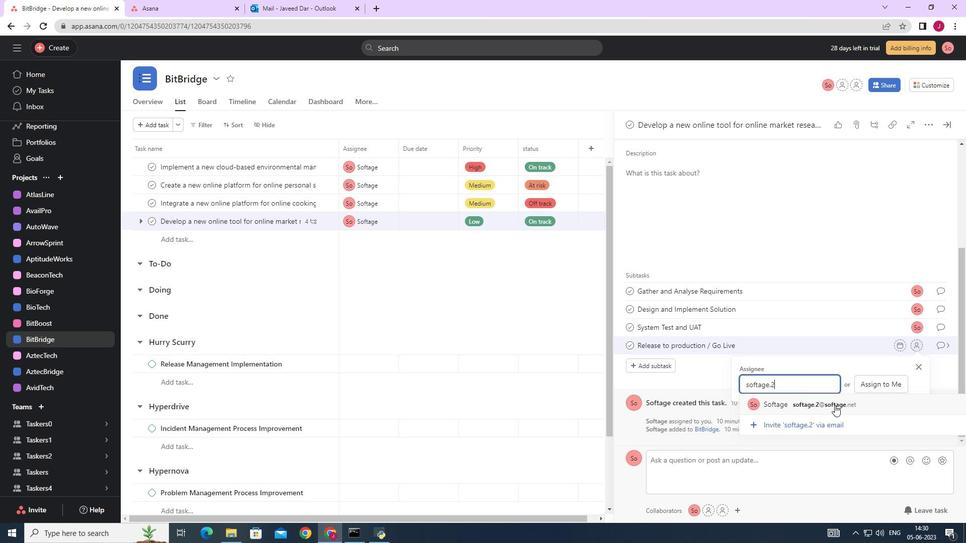 
Action: Mouse moved to (945, 346)
Screenshot: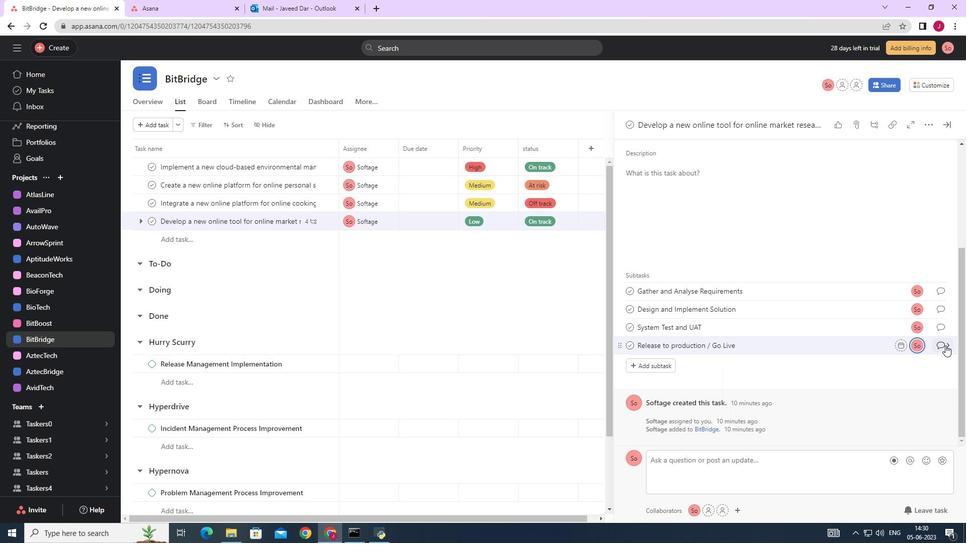 
Action: Mouse pressed left at (945, 346)
Screenshot: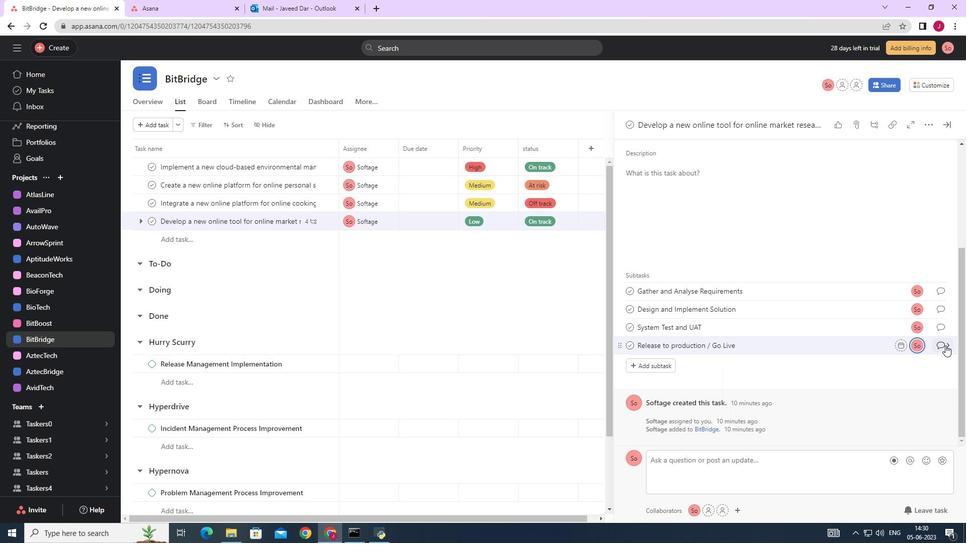 
Action: Mouse moved to (674, 266)
Screenshot: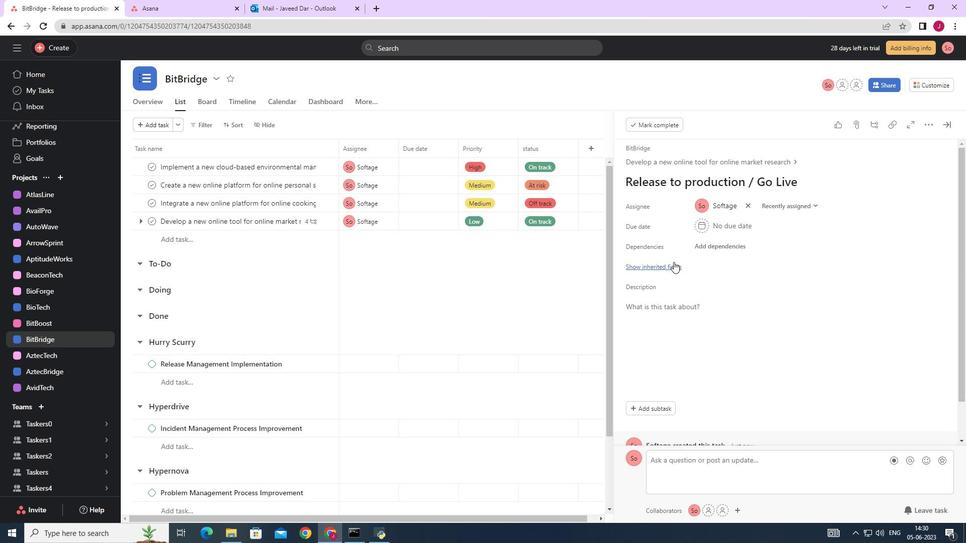 
Action: Mouse pressed left at (674, 266)
Screenshot: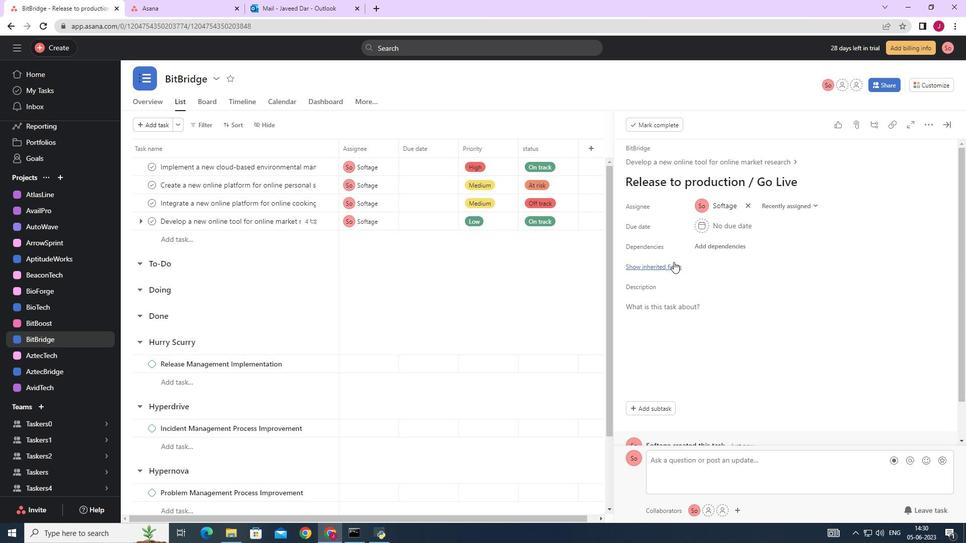 
Action: Mouse moved to (699, 284)
Screenshot: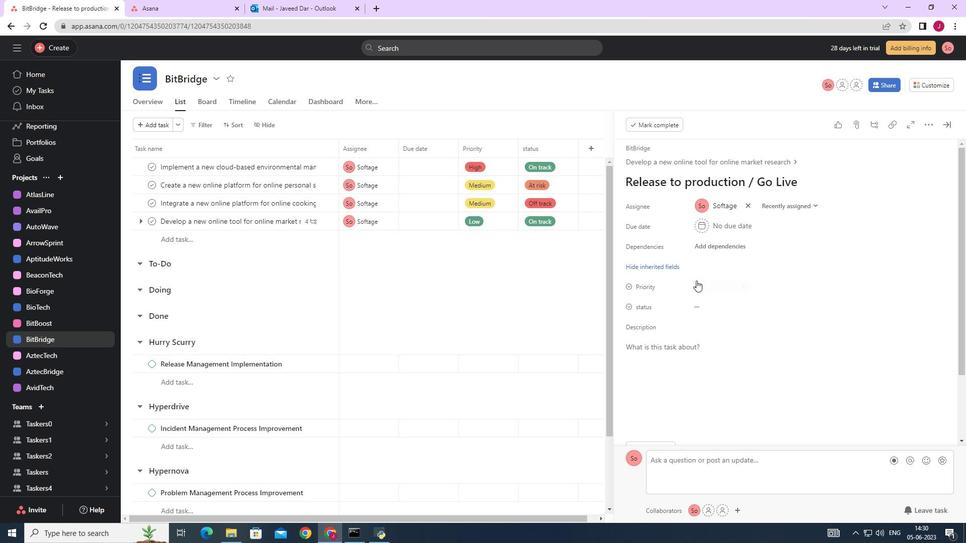 
Action: Mouse pressed left at (699, 284)
Screenshot: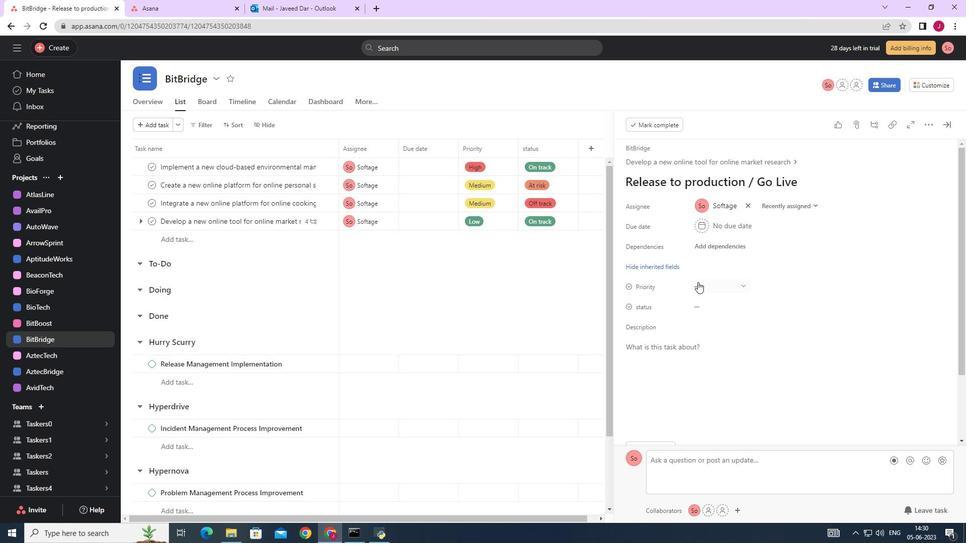 
Action: Mouse moved to (734, 340)
Screenshot: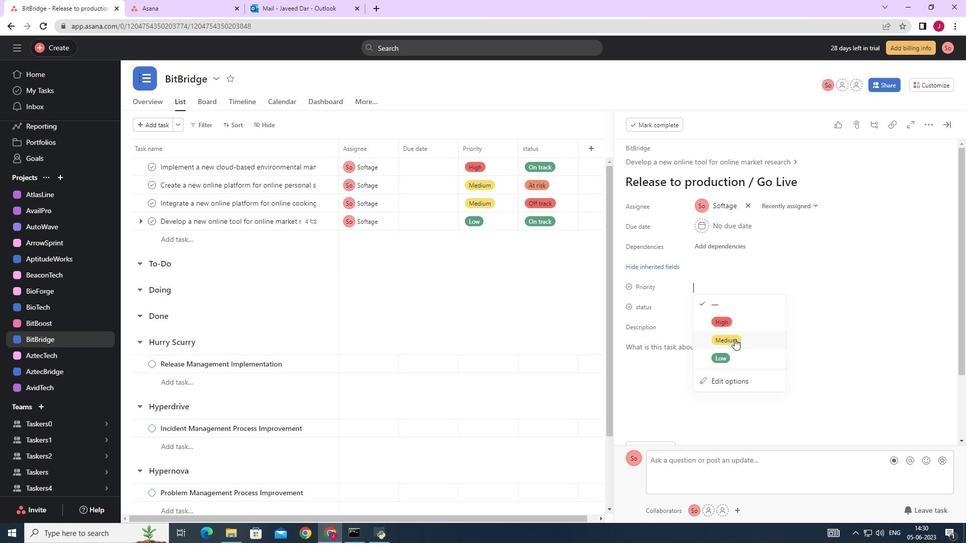 
Action: Mouse pressed left at (734, 340)
Screenshot: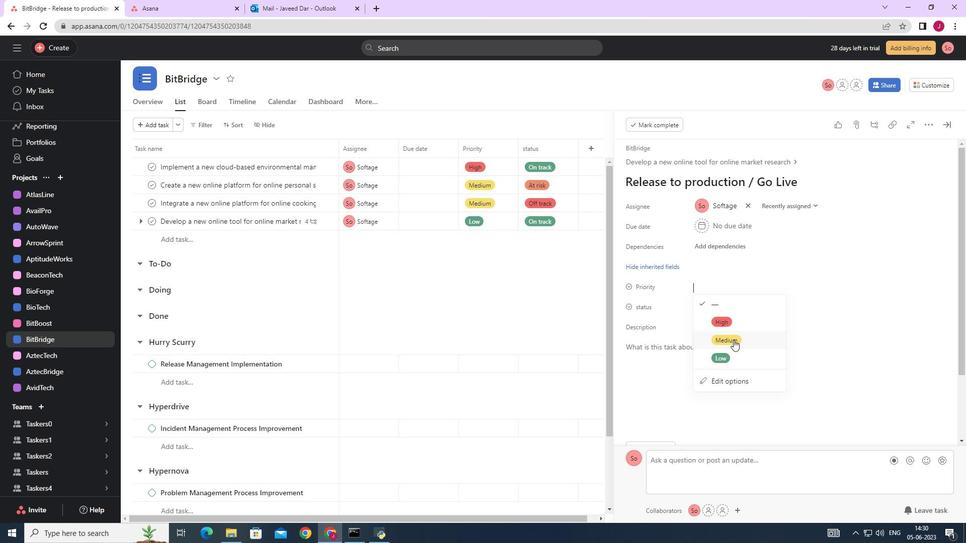 
Action: Mouse moved to (708, 306)
Screenshot: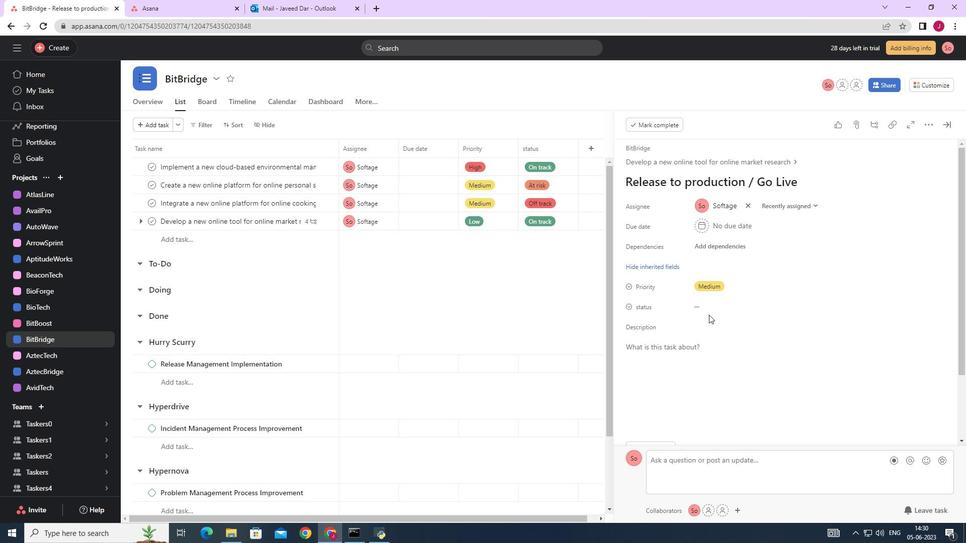 
Action: Mouse pressed left at (708, 306)
Screenshot: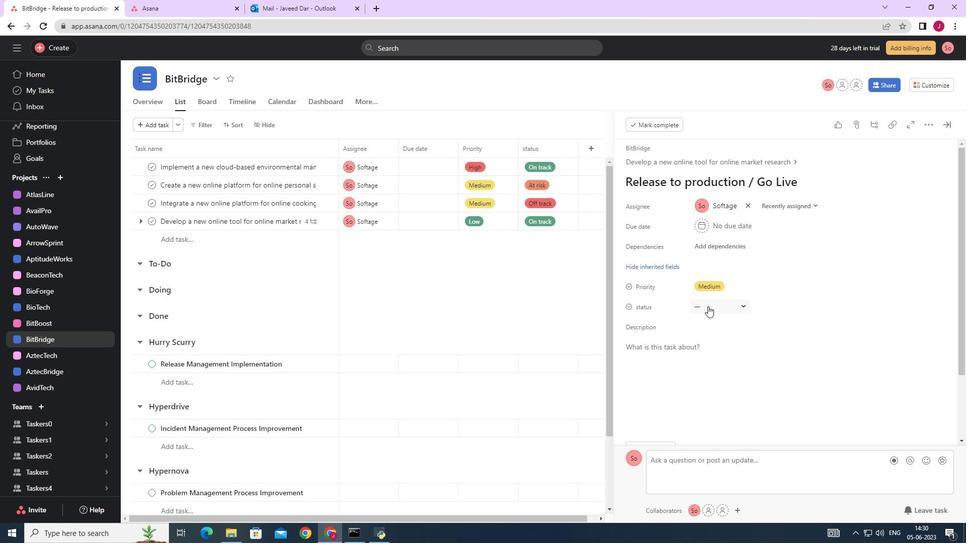 
Action: Mouse moved to (719, 378)
Screenshot: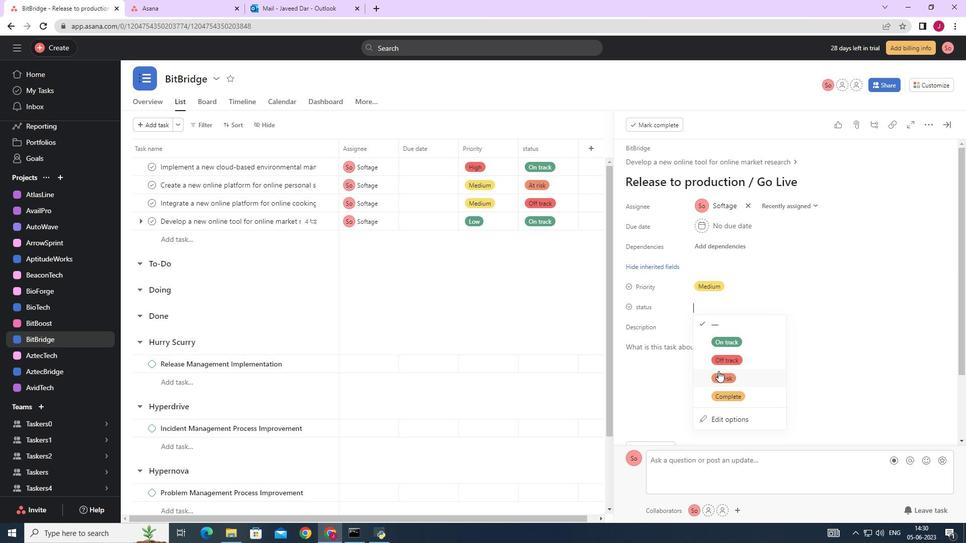 
Action: Mouse pressed left at (719, 378)
Screenshot: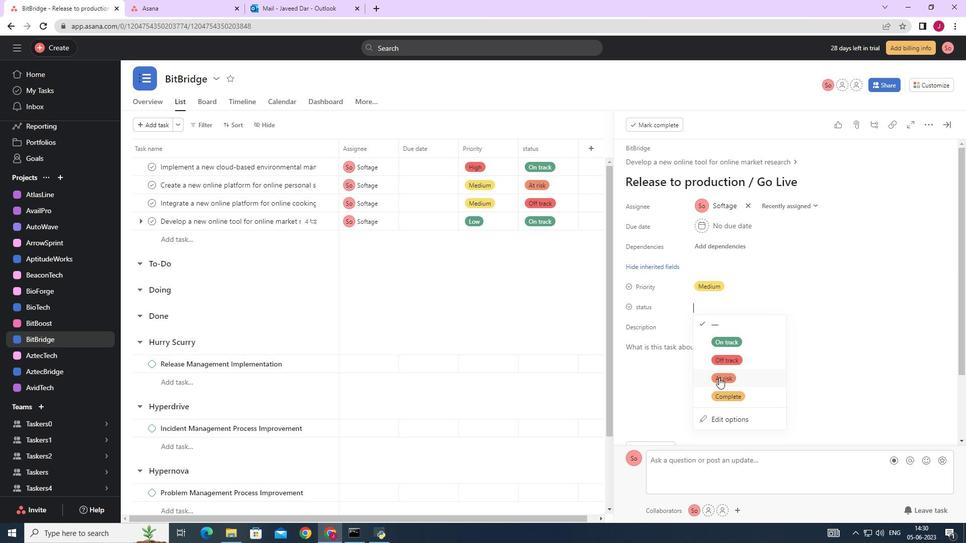 
Action: Mouse moved to (949, 126)
Screenshot: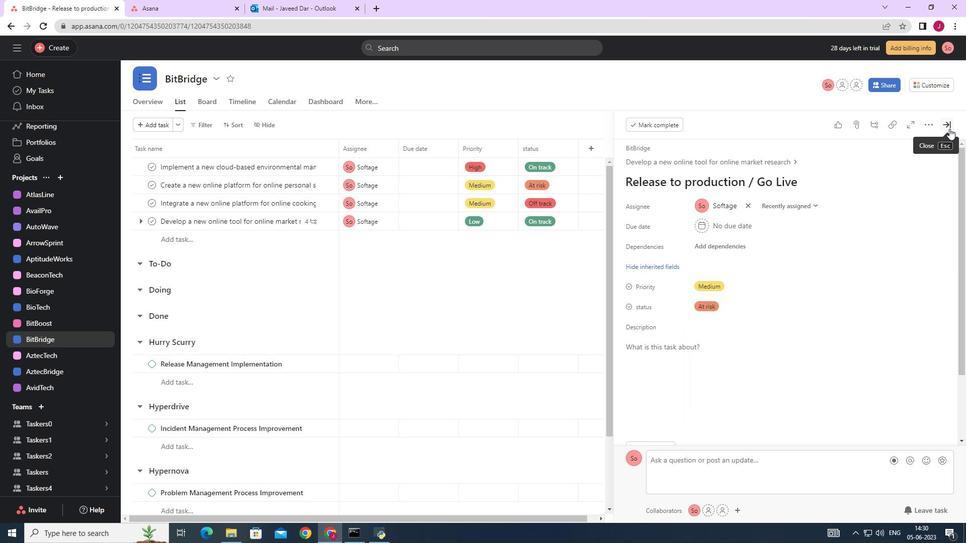 
Action: Mouse pressed left at (949, 126)
Screenshot: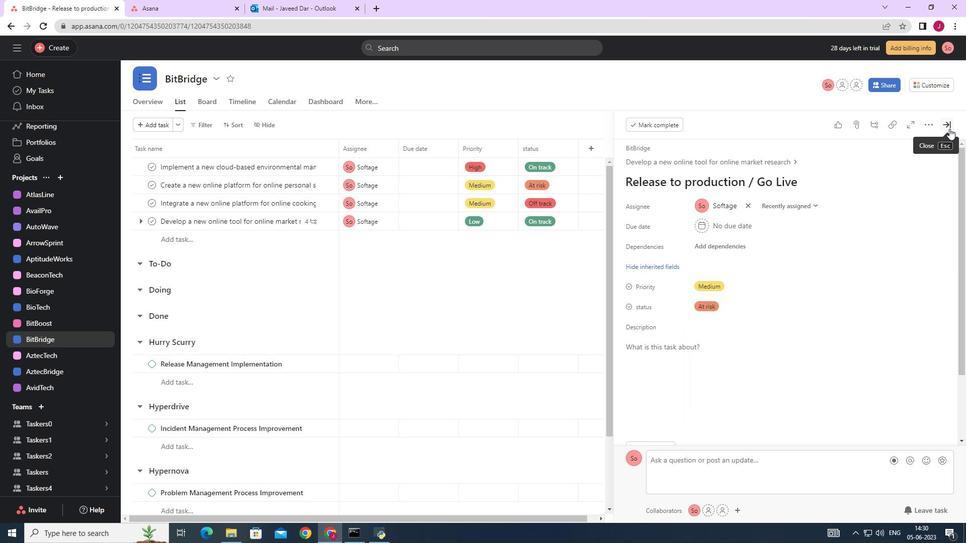 
Action: Mouse moved to (903, 121)
Screenshot: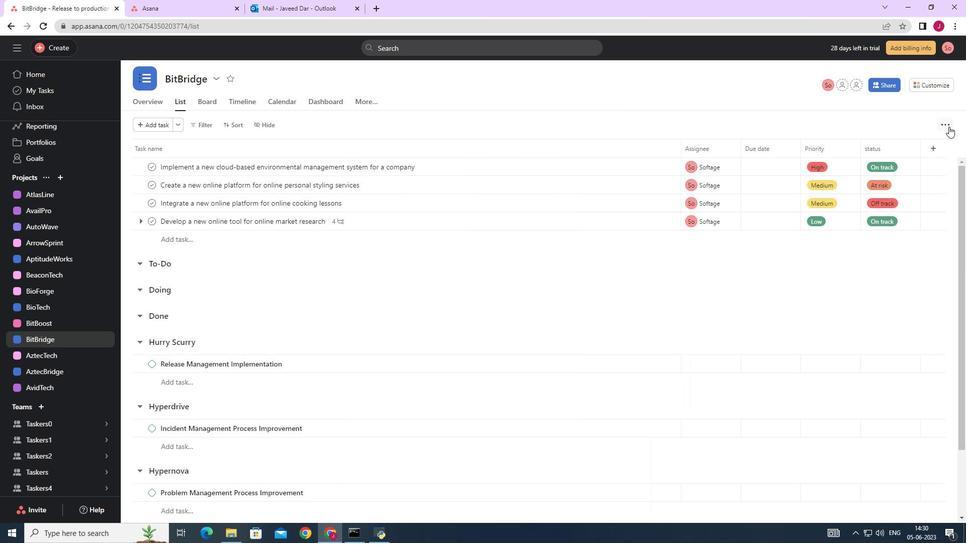 
